 Task: Look for space in Brussels, Belgium from 10th July, 2023 to 15th July, 2023 for 7 adults in price range Rs.10000 to Rs.15000. Place can be entire place or shared room with 4 bedrooms having 7 beds and 4 bathrooms. Property type can be house, flat, guest house. Amenities needed are: wifi, washing machine, heating, TV, free parkinig on premises, hot tub, gym, smoking allowed. Booking option can be shelf check-in. Required host language is English.
Action: Mouse pressed left at (413, 100)
Screenshot: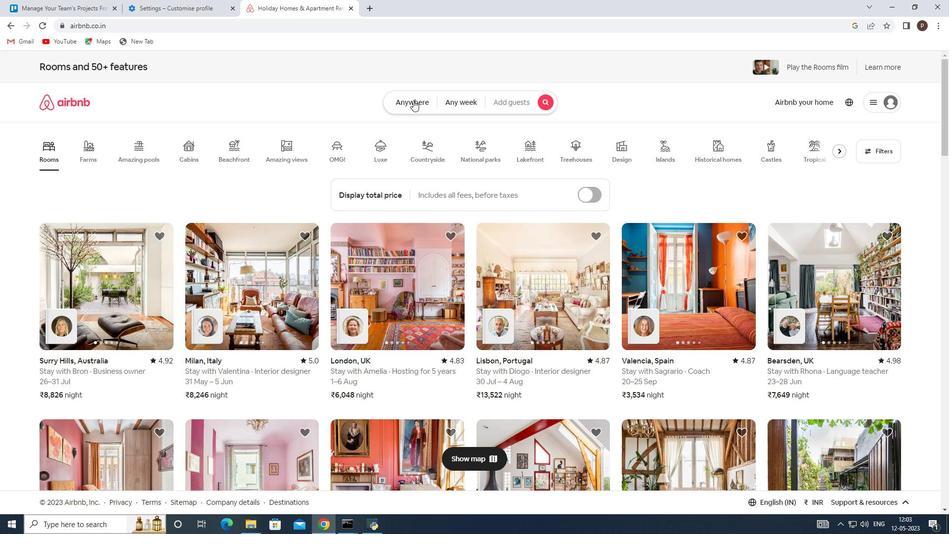 
Action: Mouse moved to (318, 141)
Screenshot: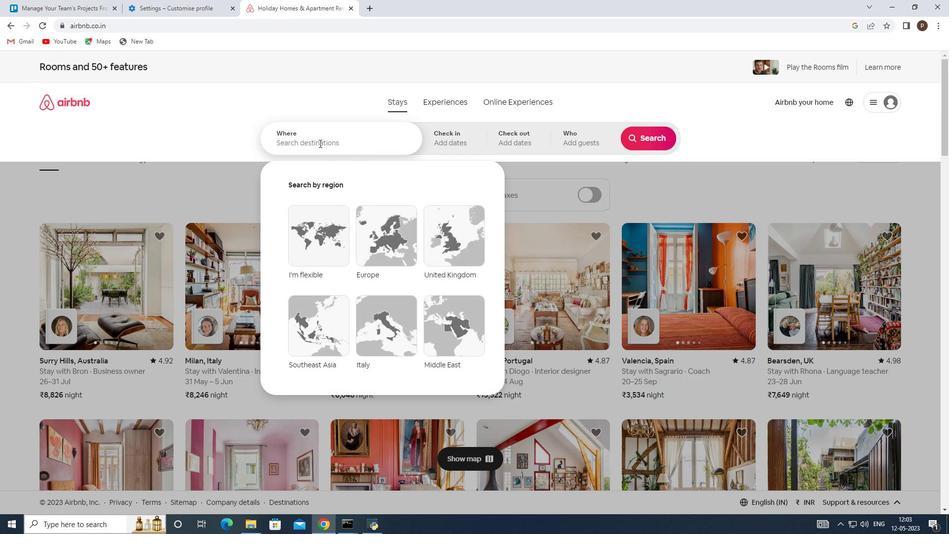 
Action: Mouse pressed left at (318, 141)
Screenshot: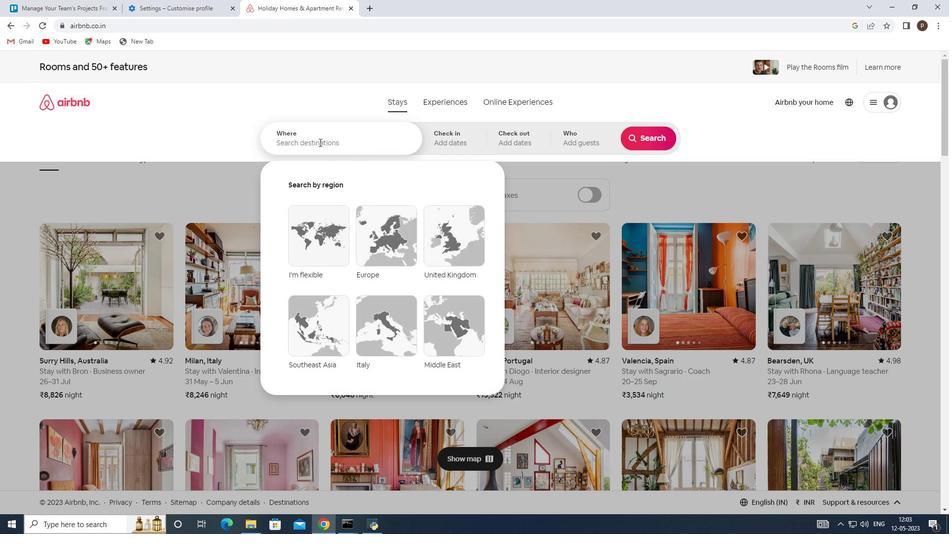 
Action: Key pressed <Key.caps_lock>B<Key.caps_lock>russels,<Key.space>
Screenshot: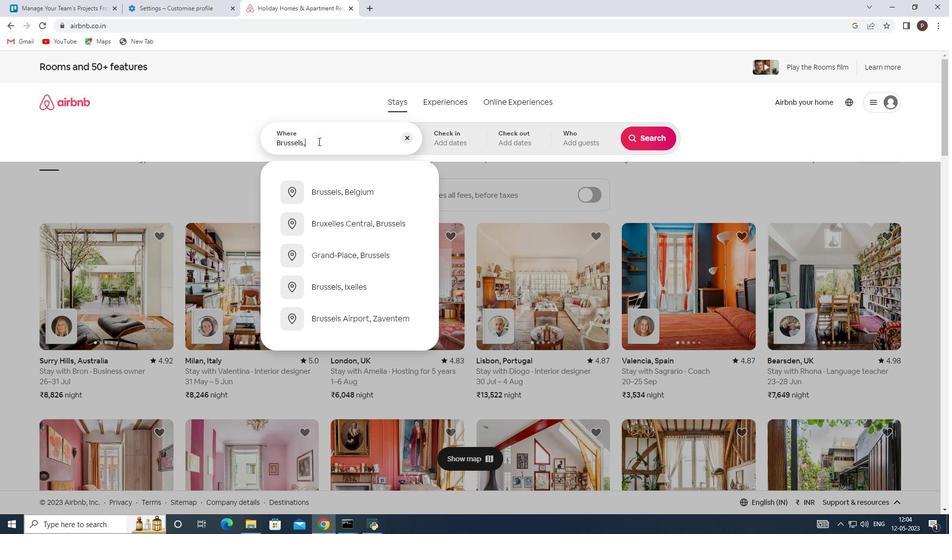
Action: Mouse moved to (336, 190)
Screenshot: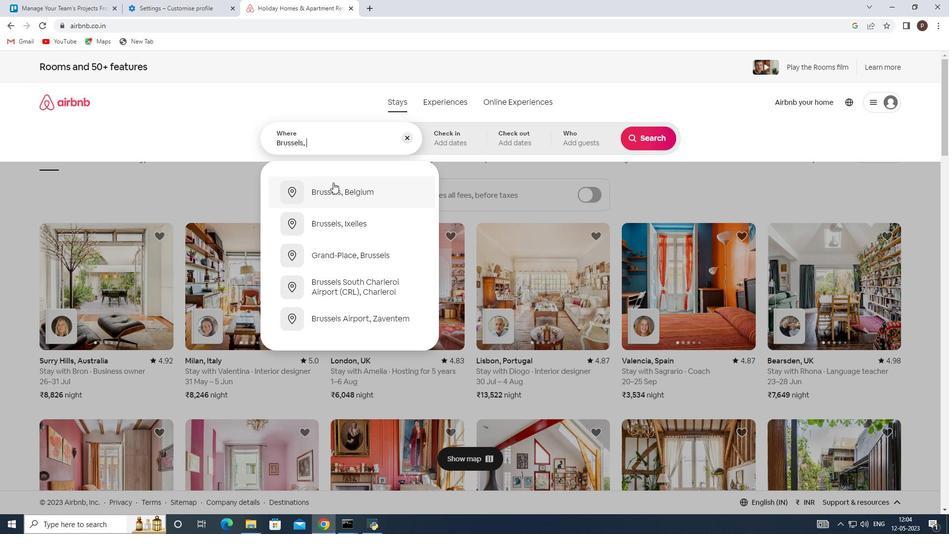 
Action: Mouse pressed left at (336, 190)
Screenshot: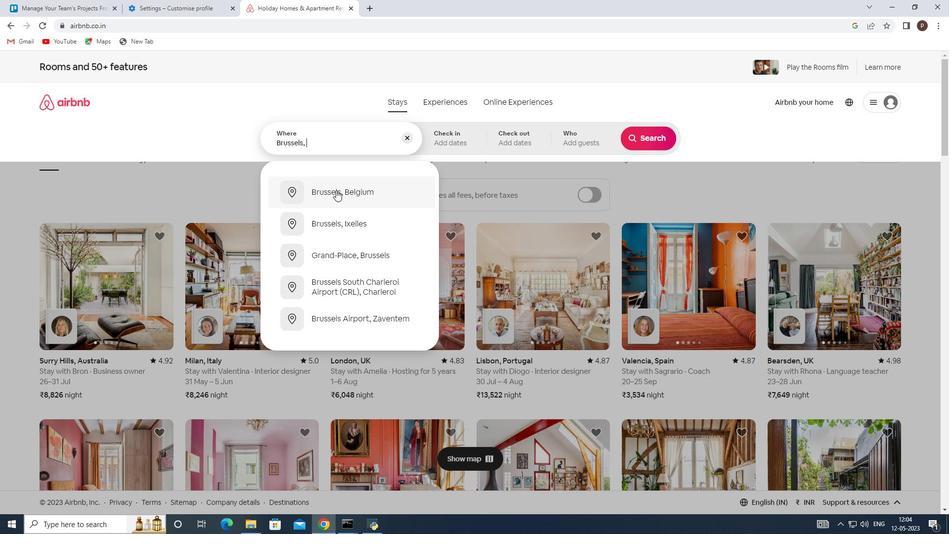 
Action: Mouse moved to (647, 217)
Screenshot: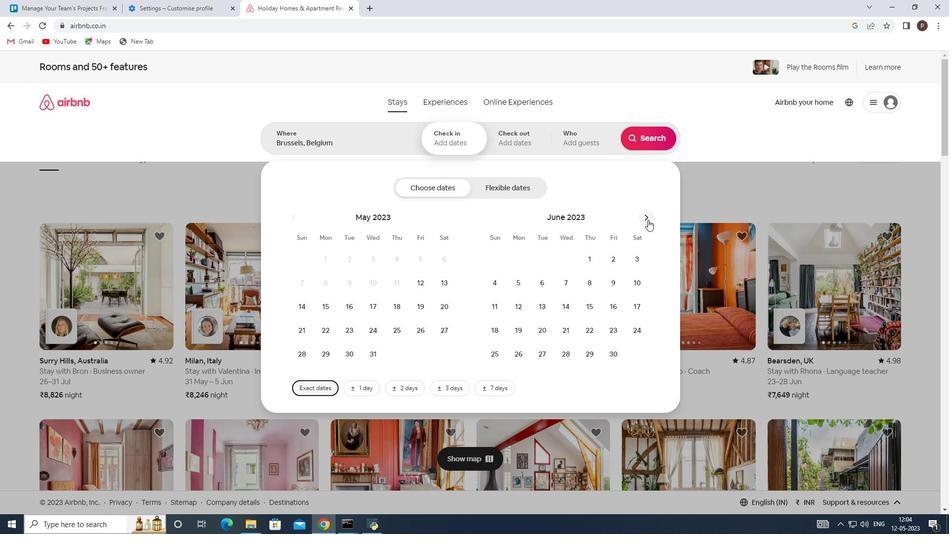 
Action: Mouse pressed left at (647, 217)
Screenshot: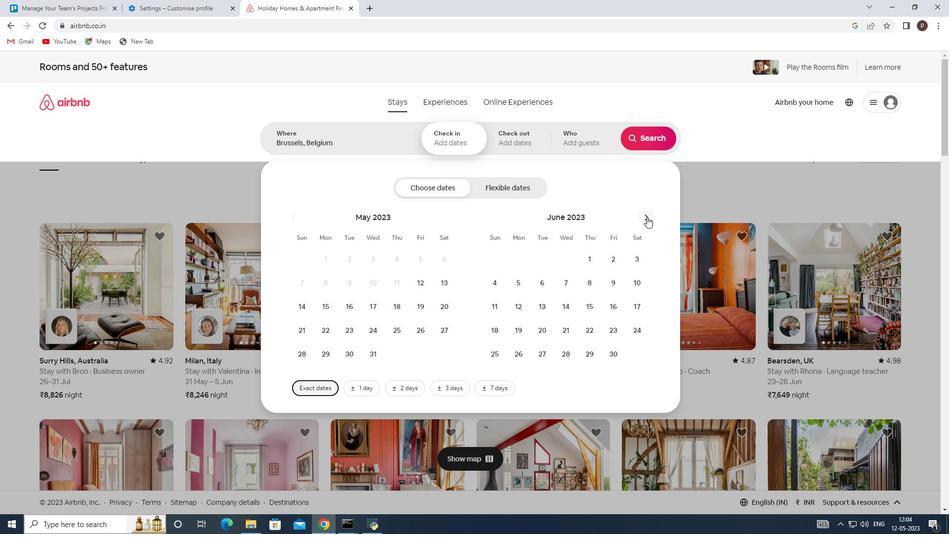 
Action: Mouse moved to (518, 304)
Screenshot: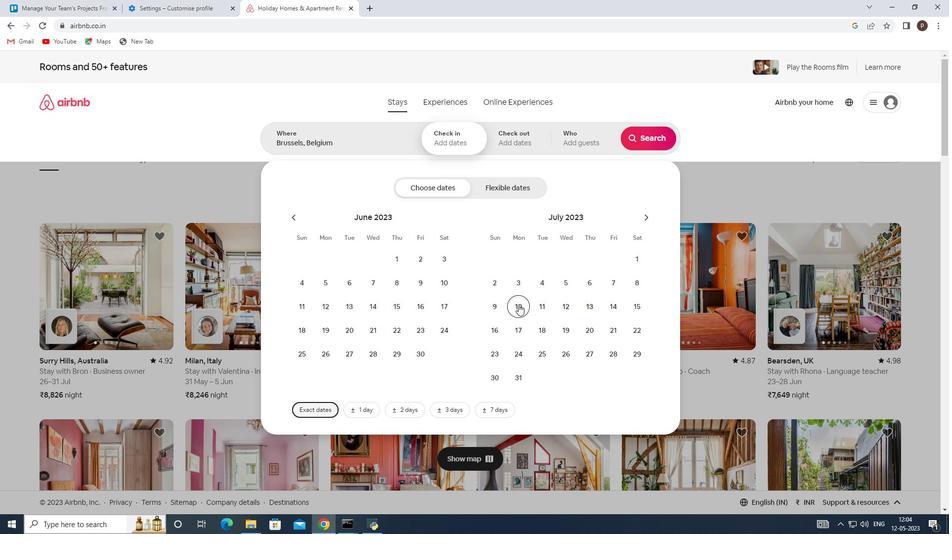 
Action: Mouse pressed left at (518, 304)
Screenshot: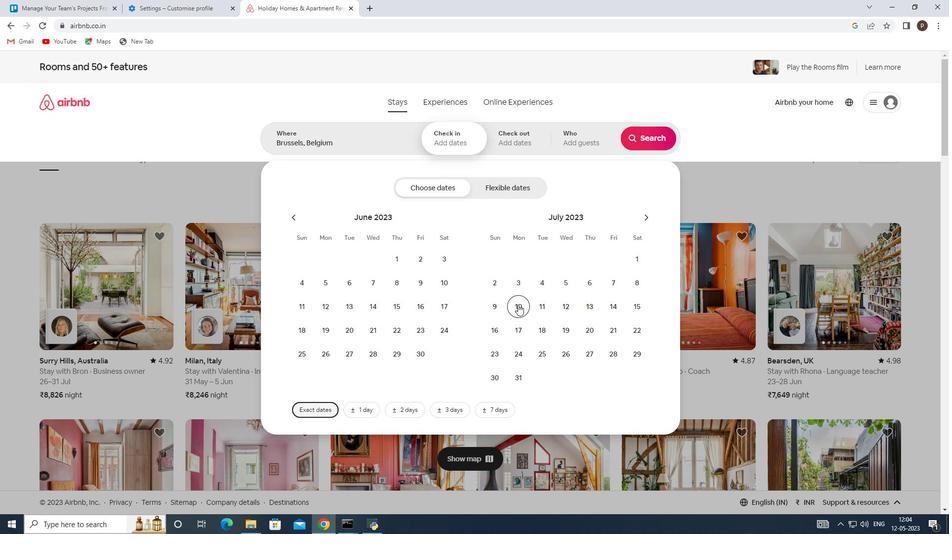 
Action: Mouse moved to (633, 302)
Screenshot: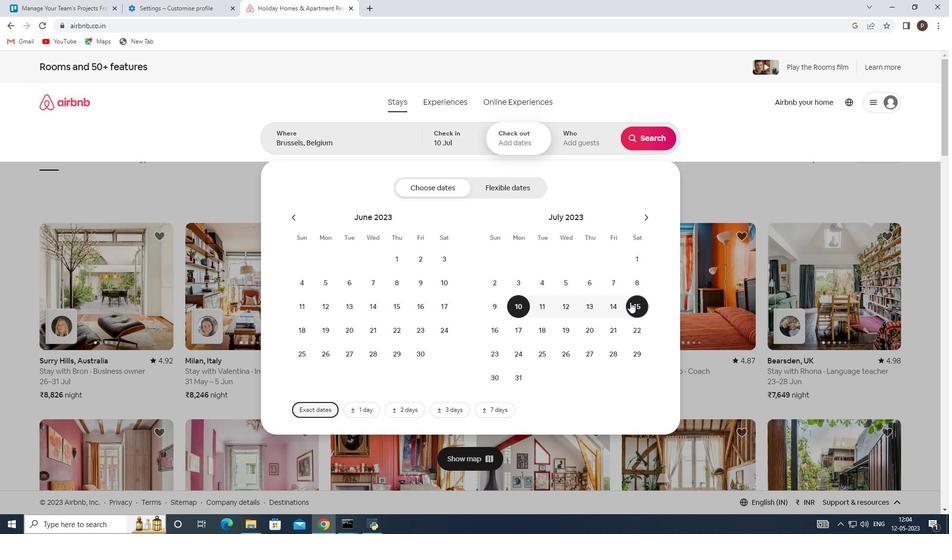 
Action: Mouse pressed left at (633, 302)
Screenshot: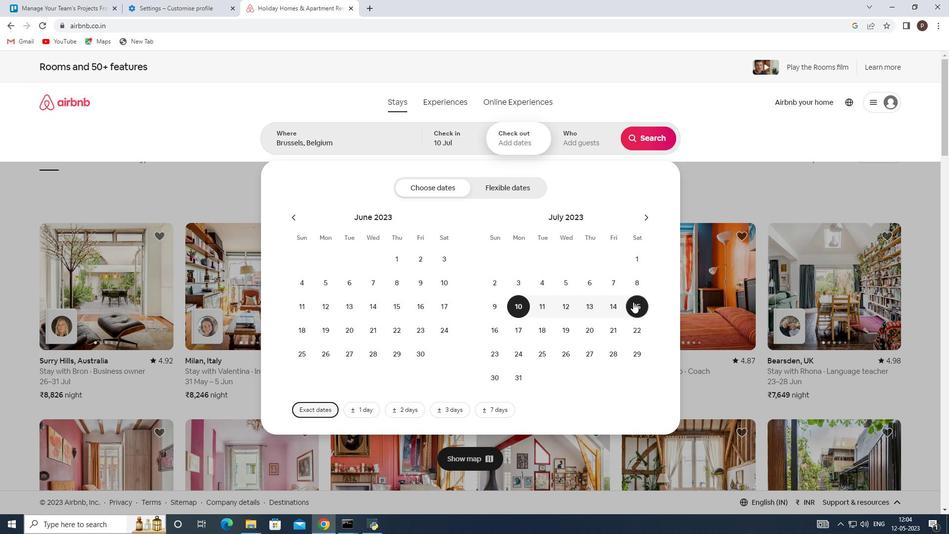 
Action: Mouse moved to (571, 130)
Screenshot: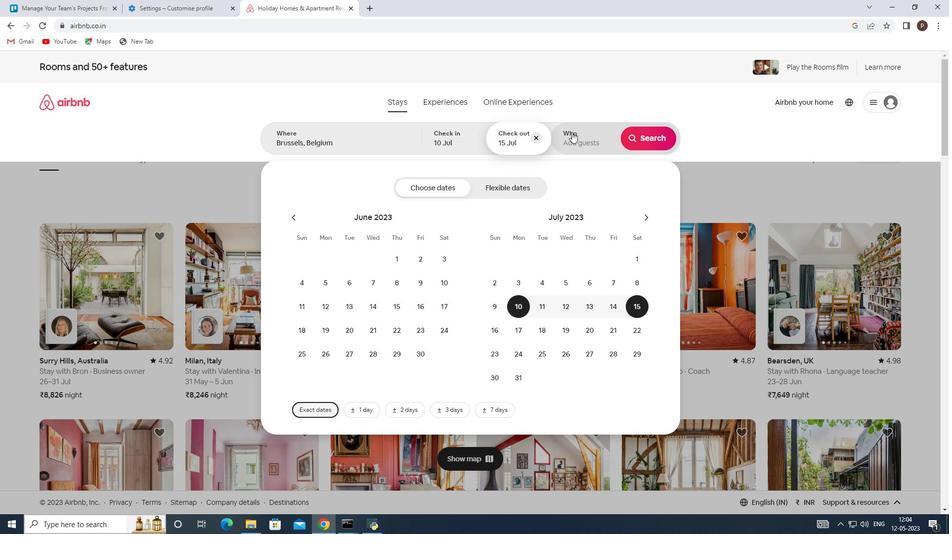 
Action: Mouse pressed left at (571, 130)
Screenshot: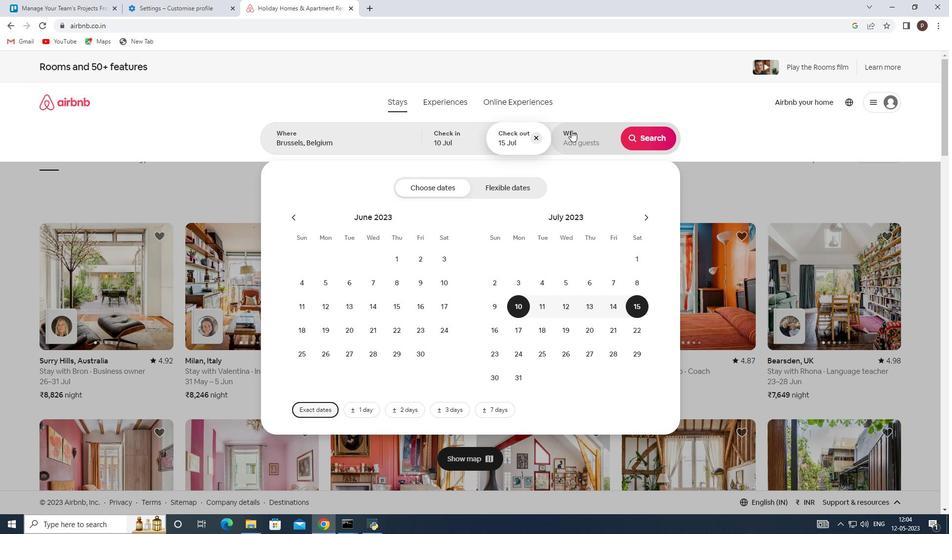 
Action: Mouse moved to (656, 190)
Screenshot: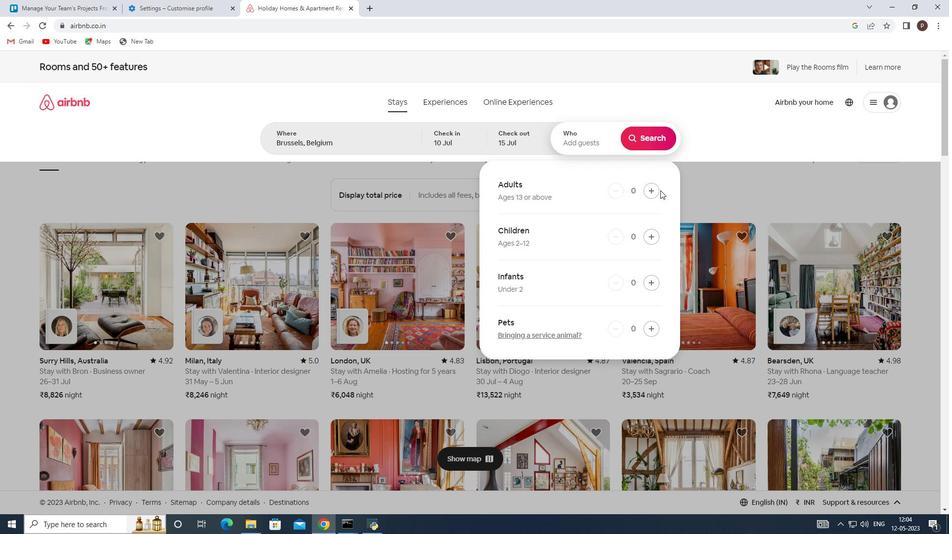 
Action: Mouse pressed left at (656, 190)
Screenshot: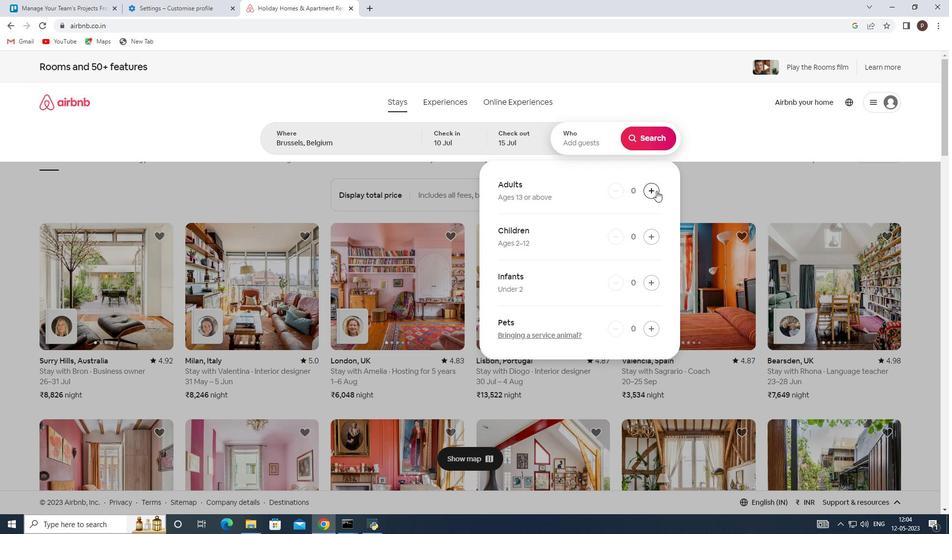 
Action: Mouse pressed left at (656, 190)
Screenshot: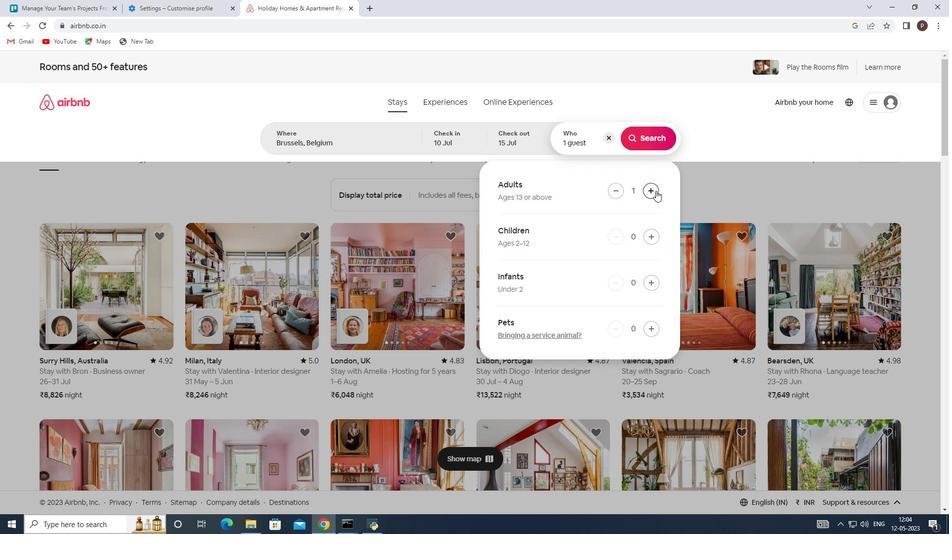 
Action: Mouse pressed left at (656, 190)
Screenshot: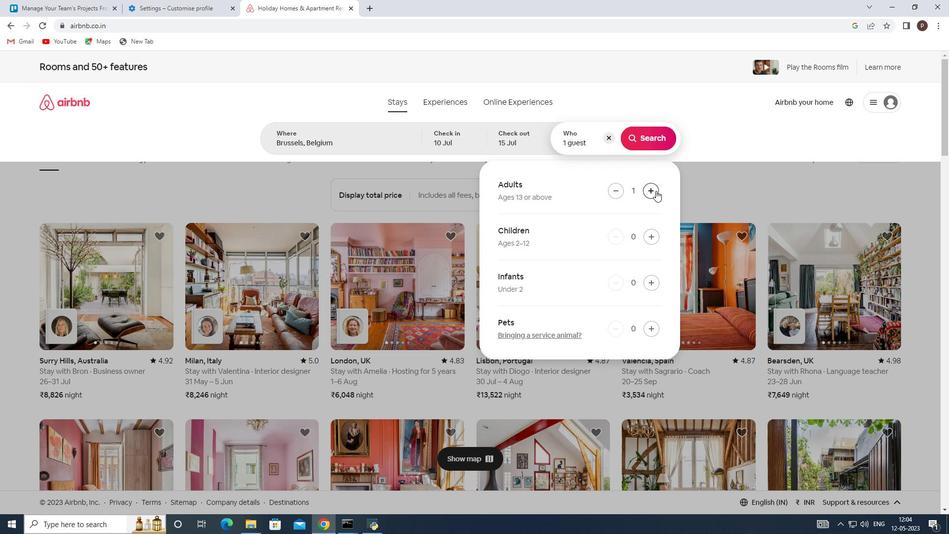 
Action: Mouse pressed left at (656, 190)
Screenshot: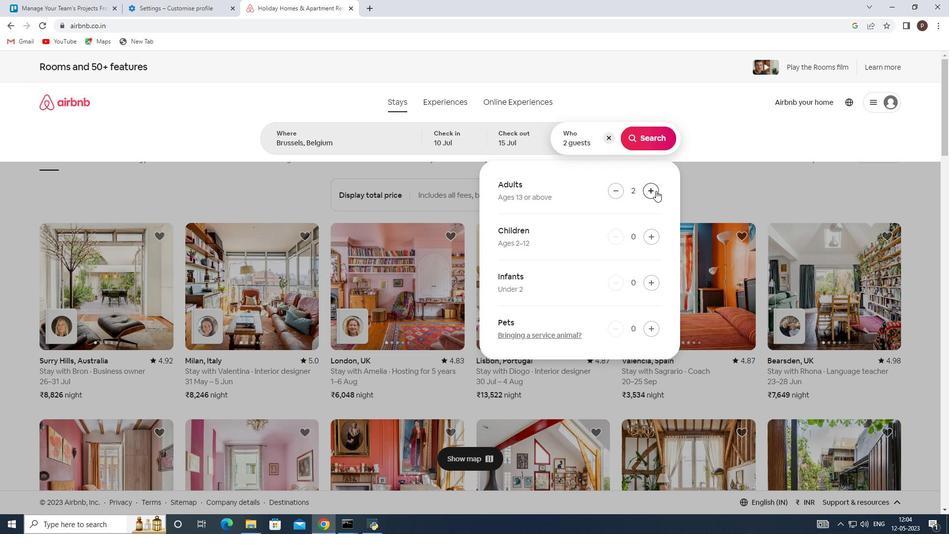 
Action: Mouse pressed left at (656, 190)
Screenshot: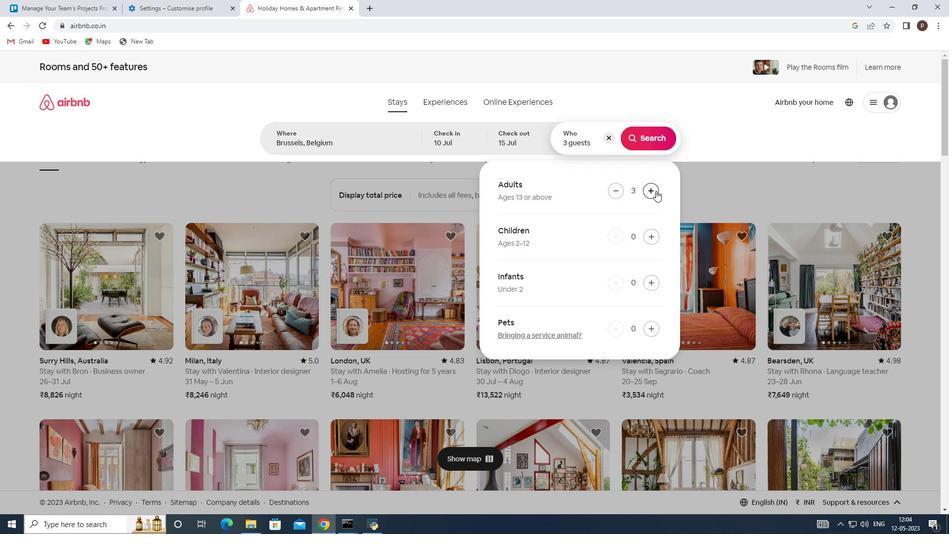 
Action: Mouse pressed left at (656, 190)
Screenshot: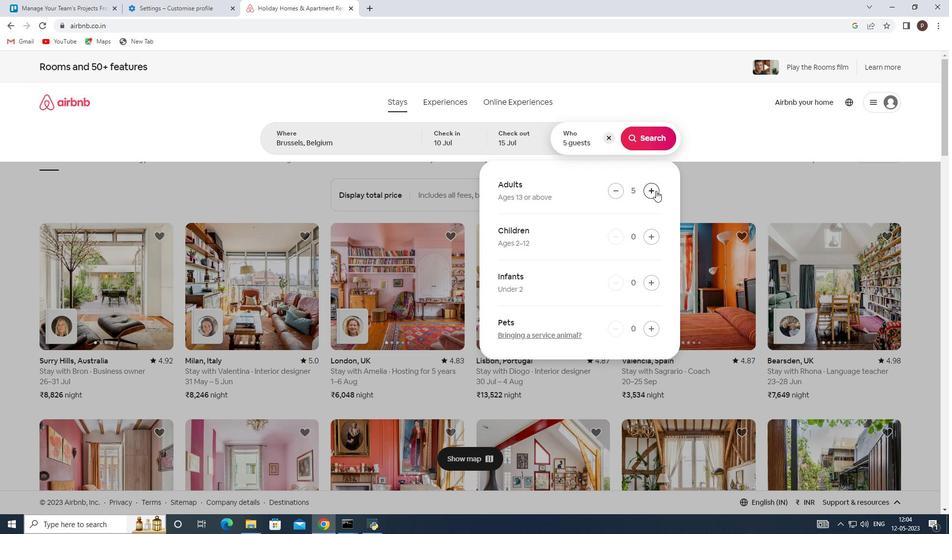 
Action: Mouse pressed left at (656, 190)
Screenshot: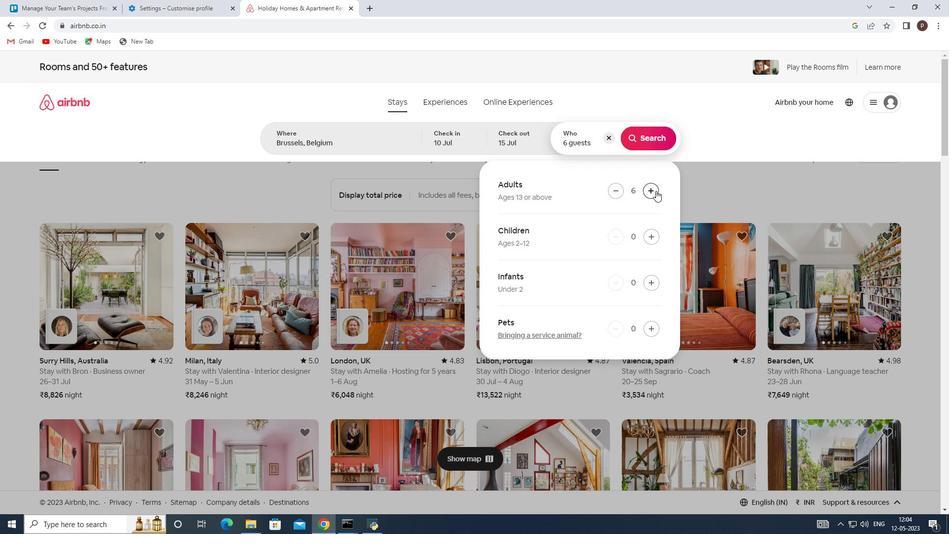
Action: Mouse moved to (655, 136)
Screenshot: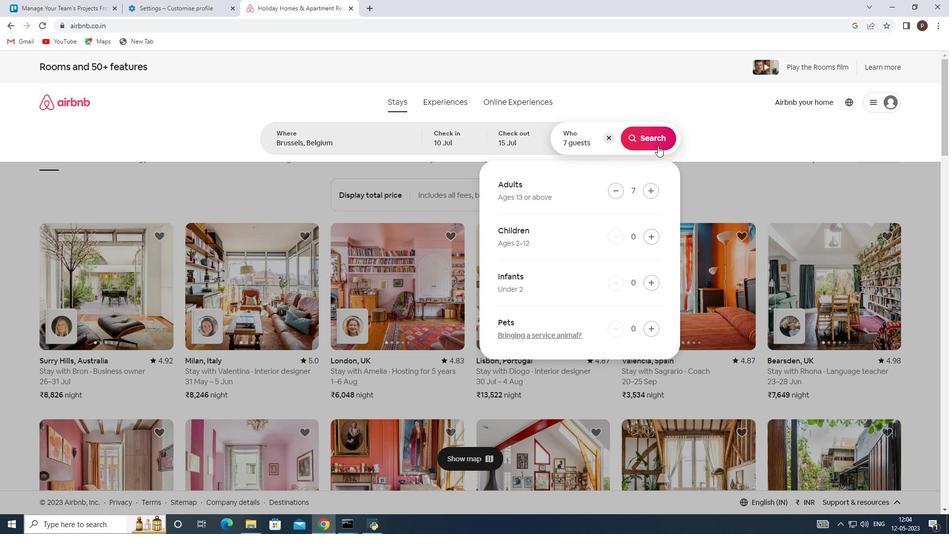 
Action: Mouse pressed left at (655, 136)
Screenshot: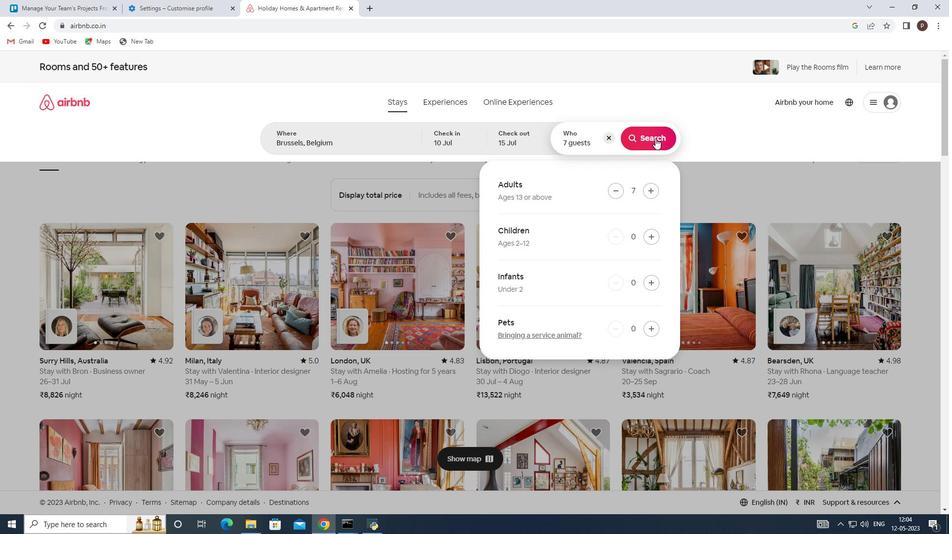 
Action: Mouse moved to (894, 111)
Screenshot: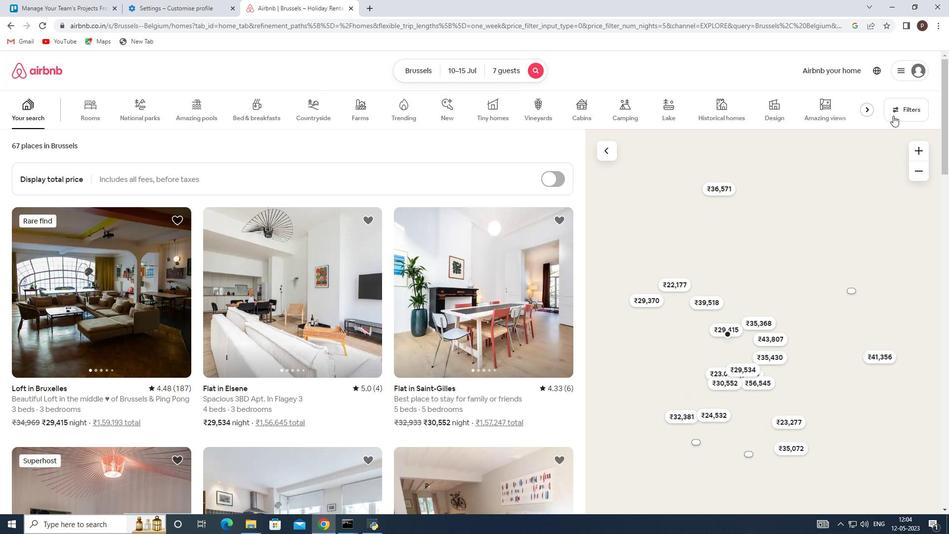 
Action: Mouse pressed left at (894, 111)
Screenshot: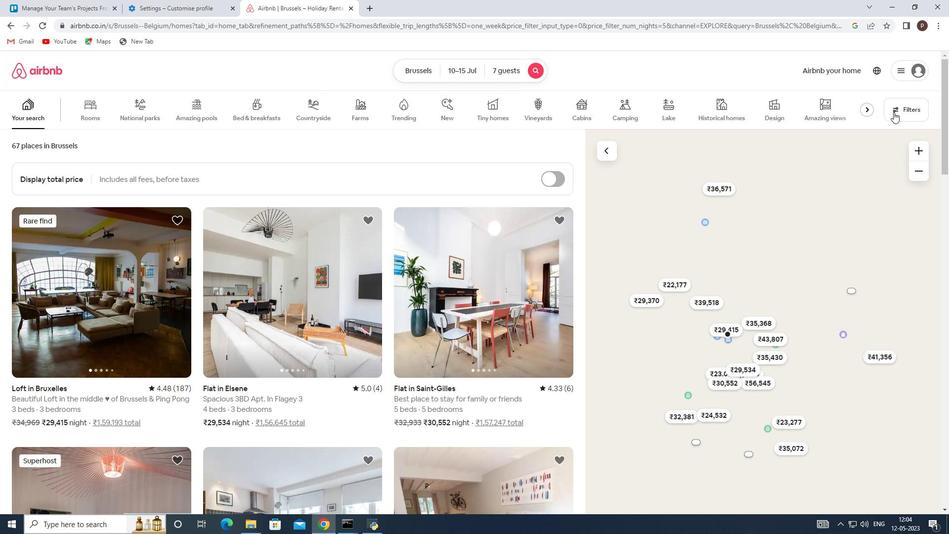 
Action: Mouse moved to (328, 352)
Screenshot: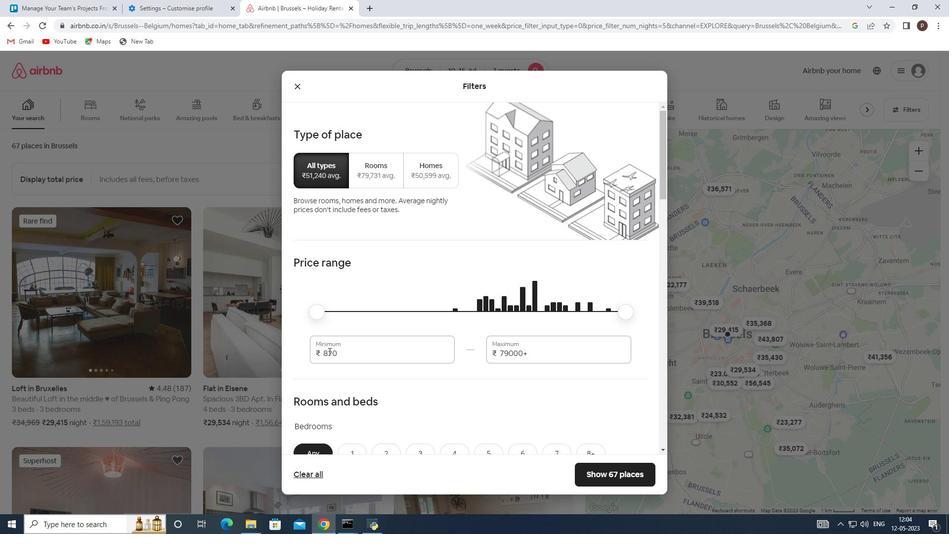 
Action: Mouse pressed left at (328, 352)
Screenshot: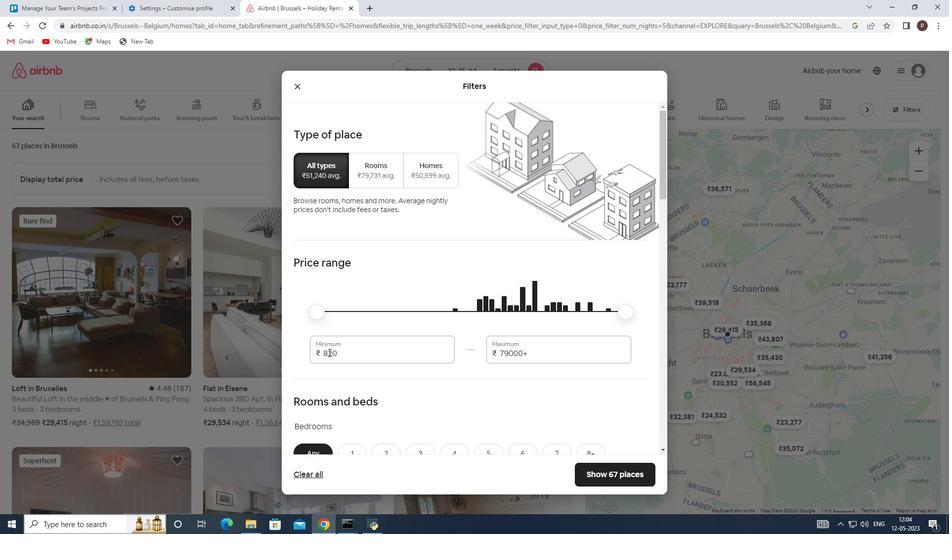 
Action: Mouse pressed left at (328, 352)
Screenshot: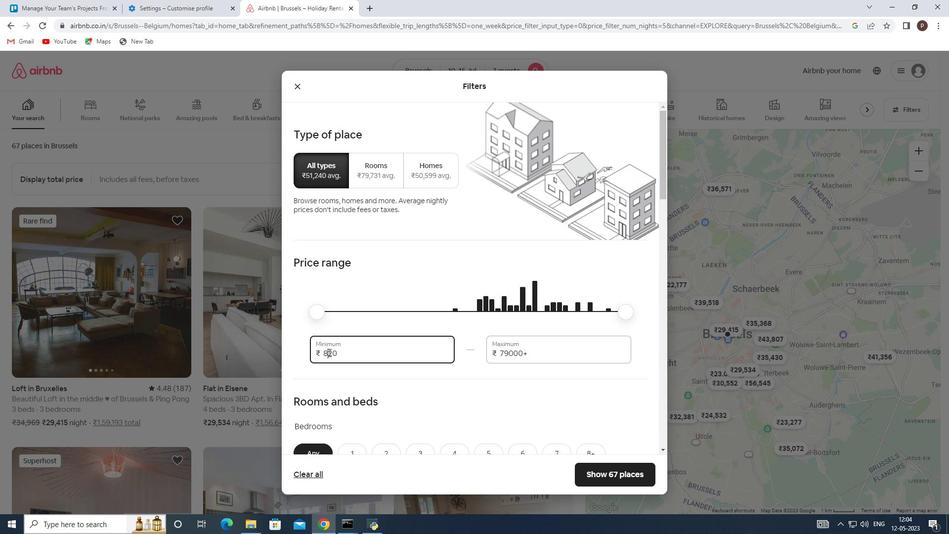 
Action: Key pressed 10000<Key.tab>15000
Screenshot: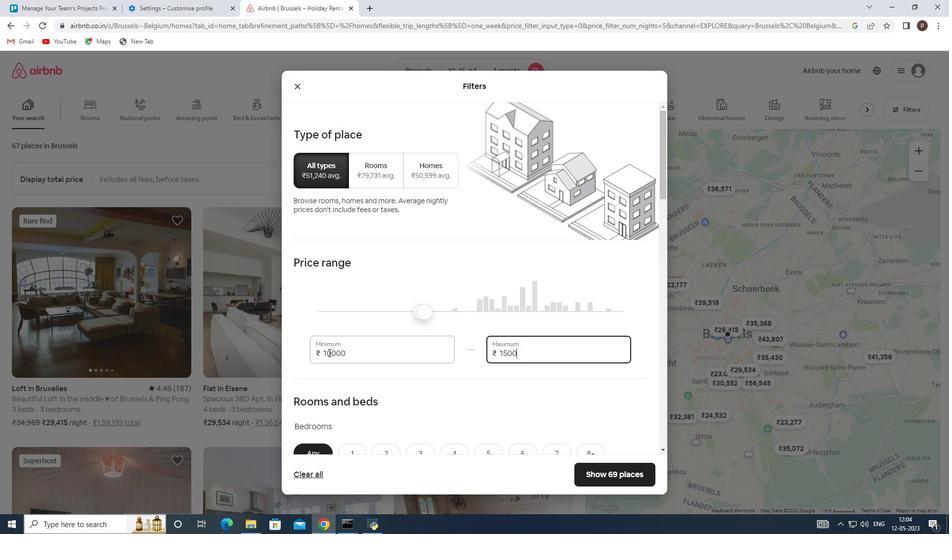 
Action: Mouse moved to (329, 378)
Screenshot: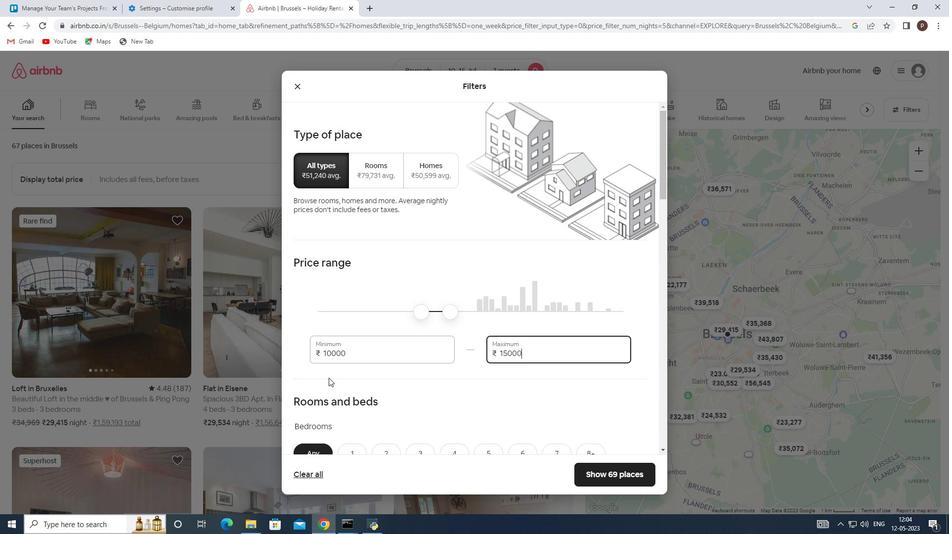 
Action: Mouse scrolled (329, 377) with delta (0, 0)
Screenshot: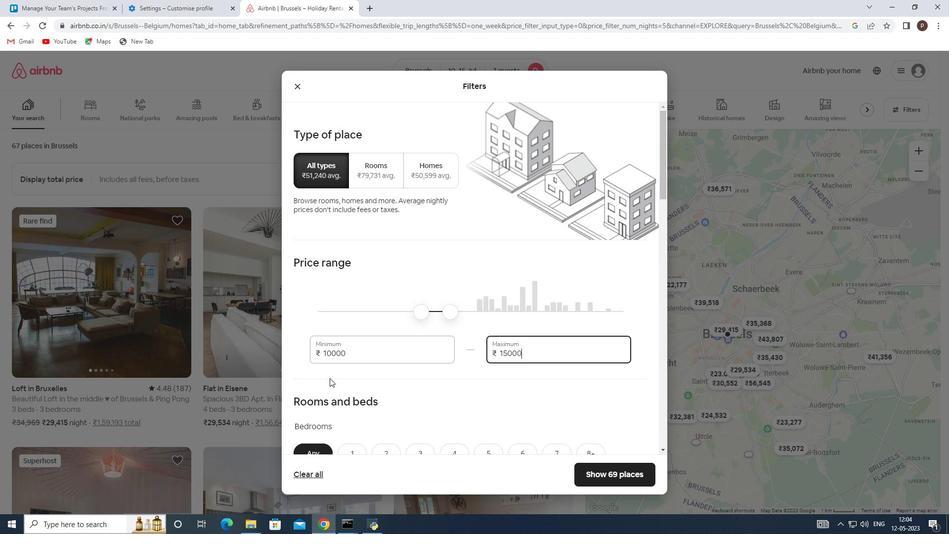 
Action: Mouse moved to (353, 344)
Screenshot: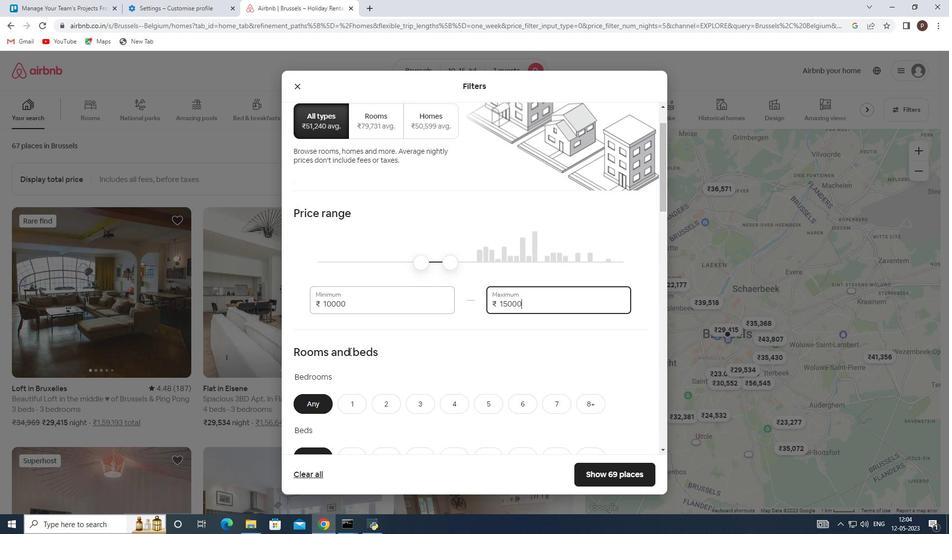 
Action: Mouse scrolled (353, 344) with delta (0, 0)
Screenshot: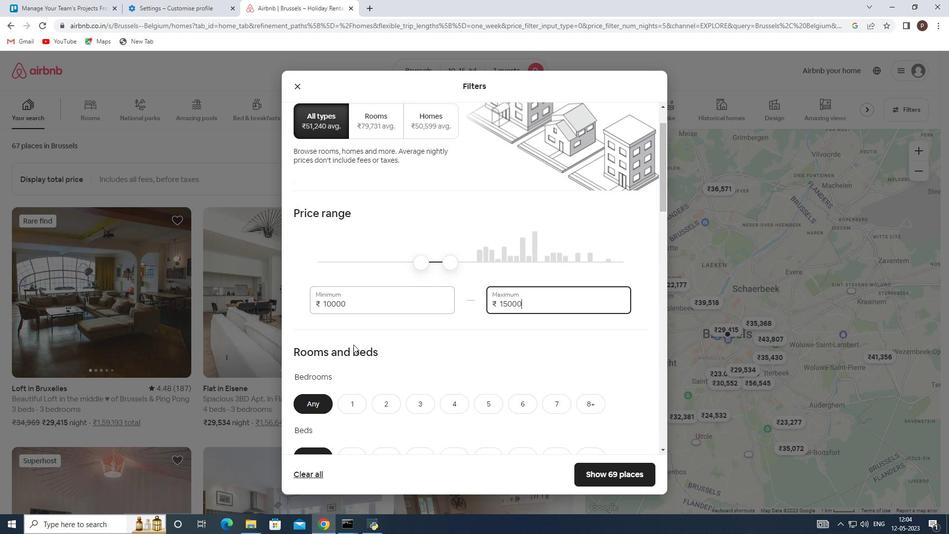
Action: Mouse moved to (459, 350)
Screenshot: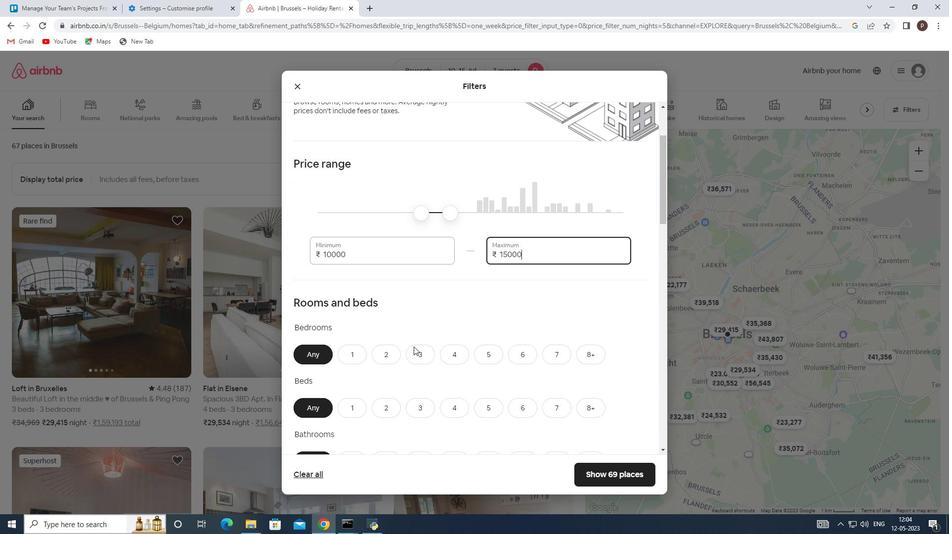 
Action: Mouse pressed left at (459, 350)
Screenshot: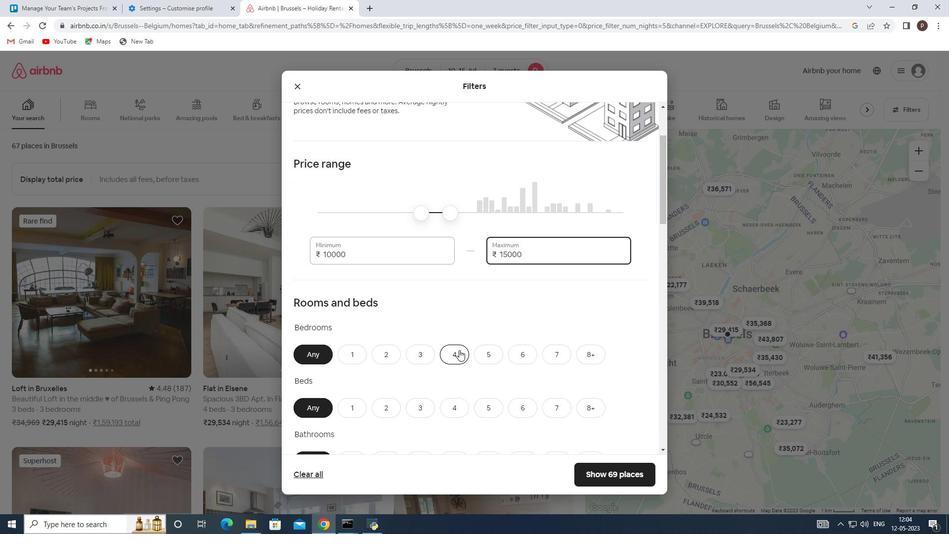 
Action: Mouse moved to (551, 405)
Screenshot: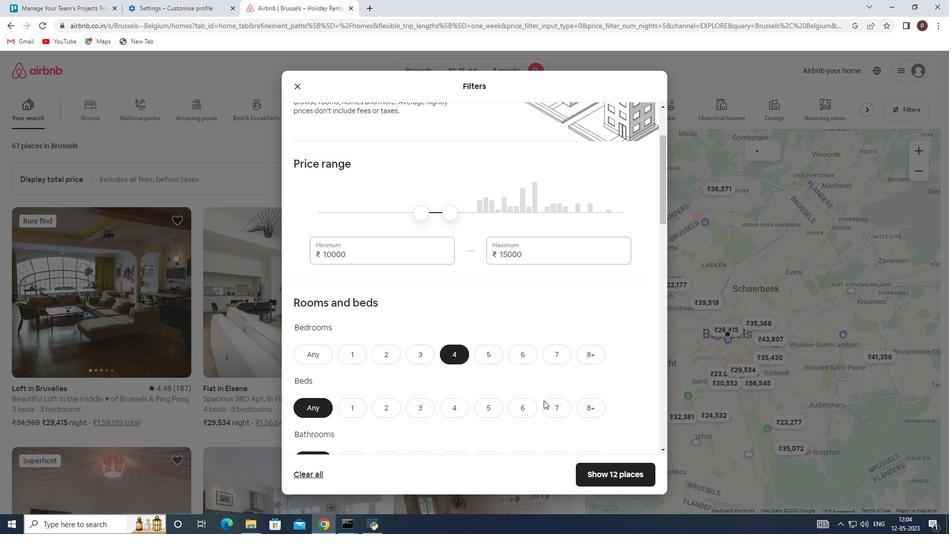 
Action: Mouse pressed left at (551, 405)
Screenshot: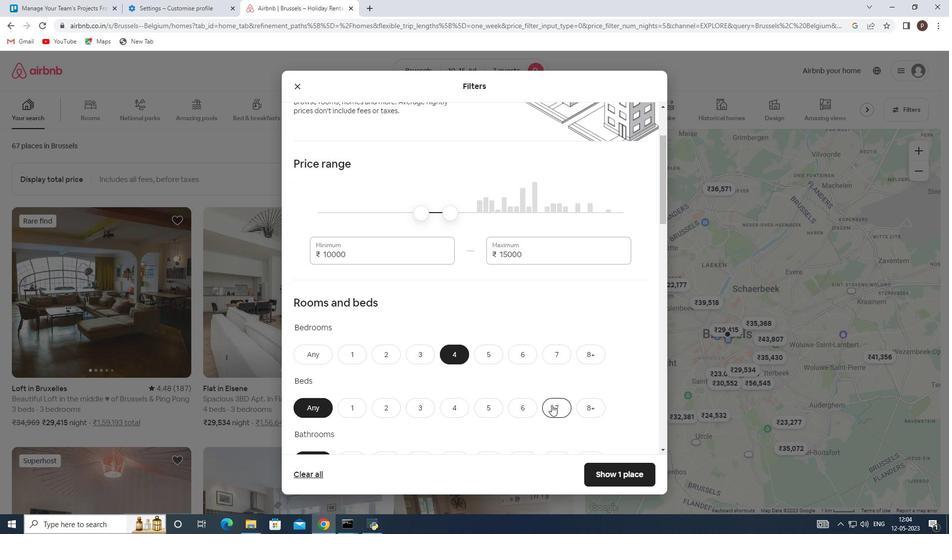 
Action: Mouse moved to (525, 395)
Screenshot: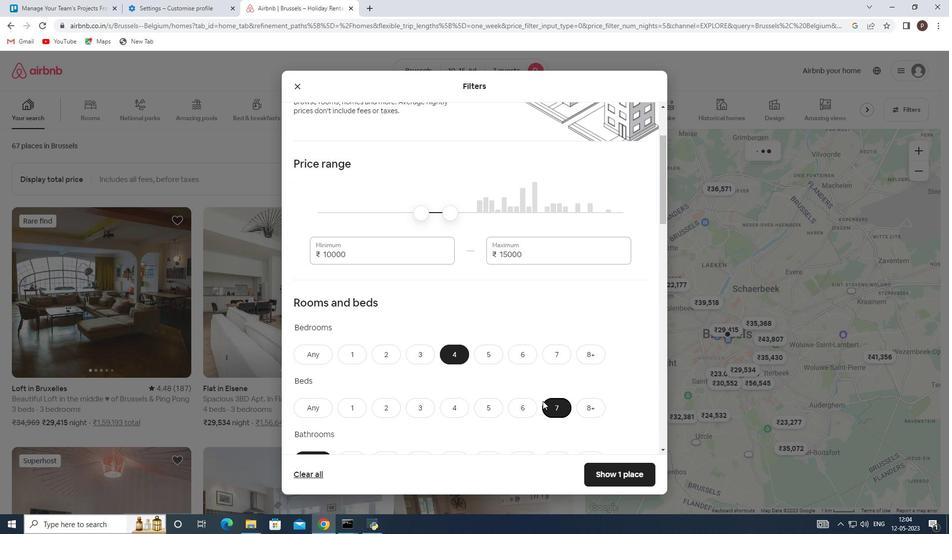 
Action: Mouse scrolled (525, 395) with delta (0, 0)
Screenshot: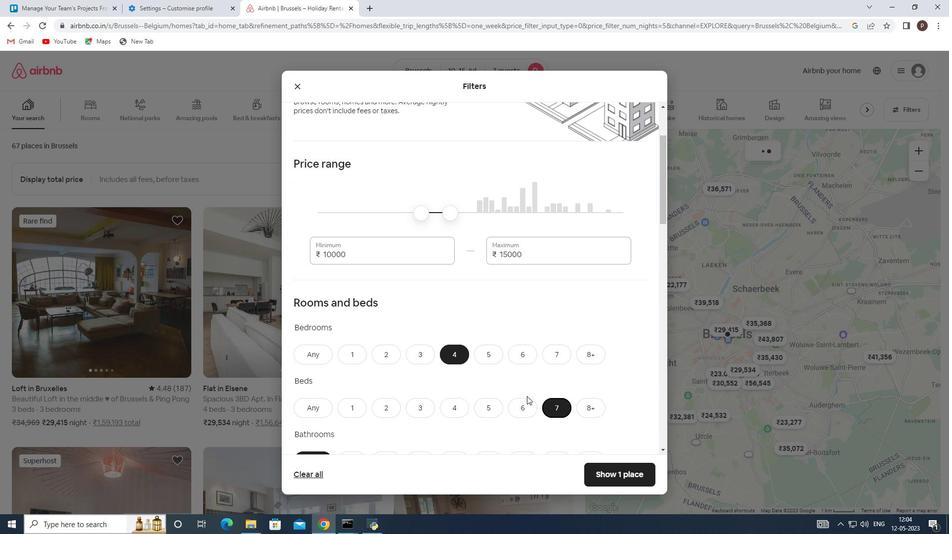 
Action: Mouse moved to (521, 393)
Screenshot: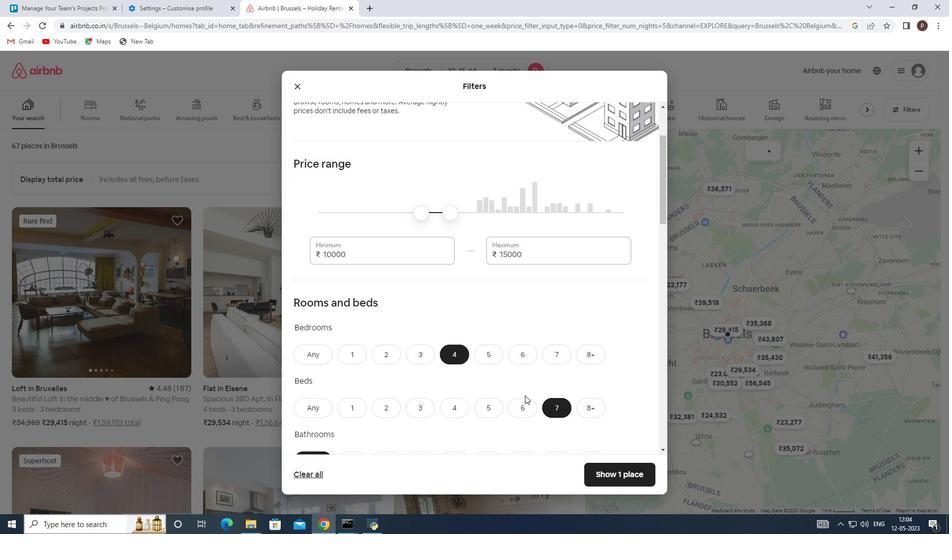 
Action: Mouse scrolled (521, 393) with delta (0, 0)
Screenshot: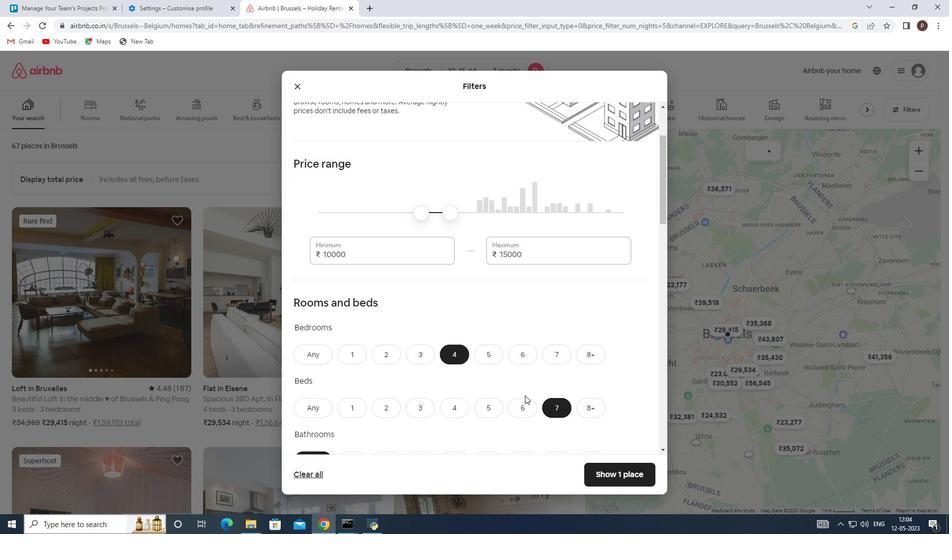
Action: Mouse moved to (452, 356)
Screenshot: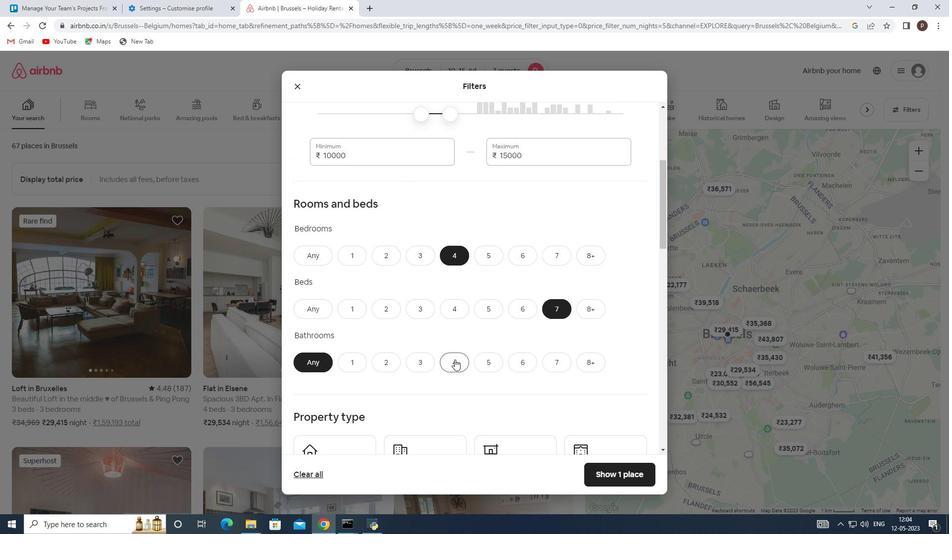 
Action: Mouse pressed left at (452, 356)
Screenshot: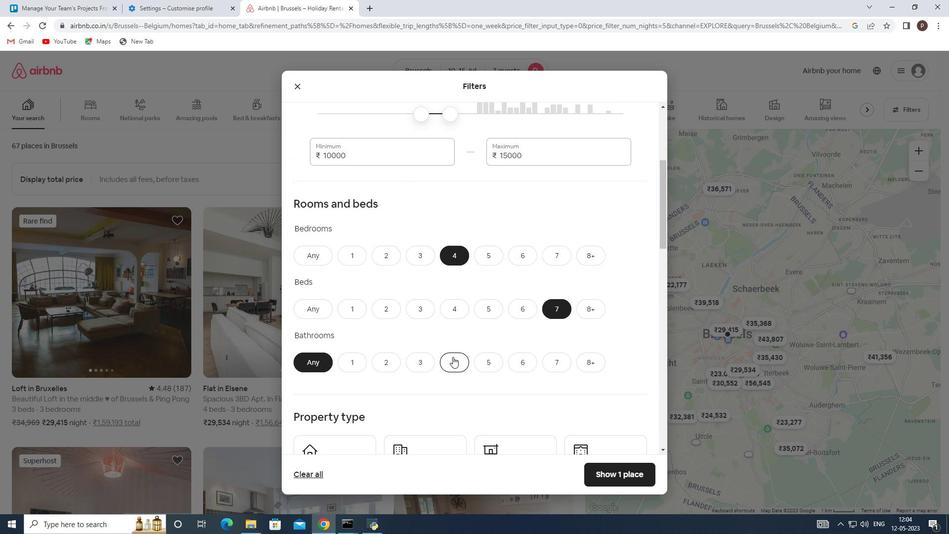 
Action: Mouse moved to (453, 379)
Screenshot: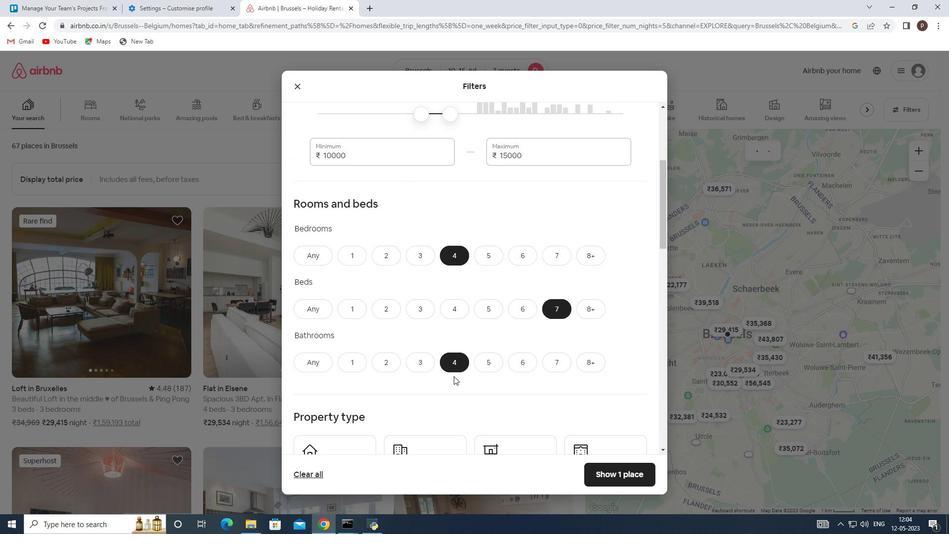 
Action: Mouse scrolled (453, 378) with delta (0, 0)
Screenshot: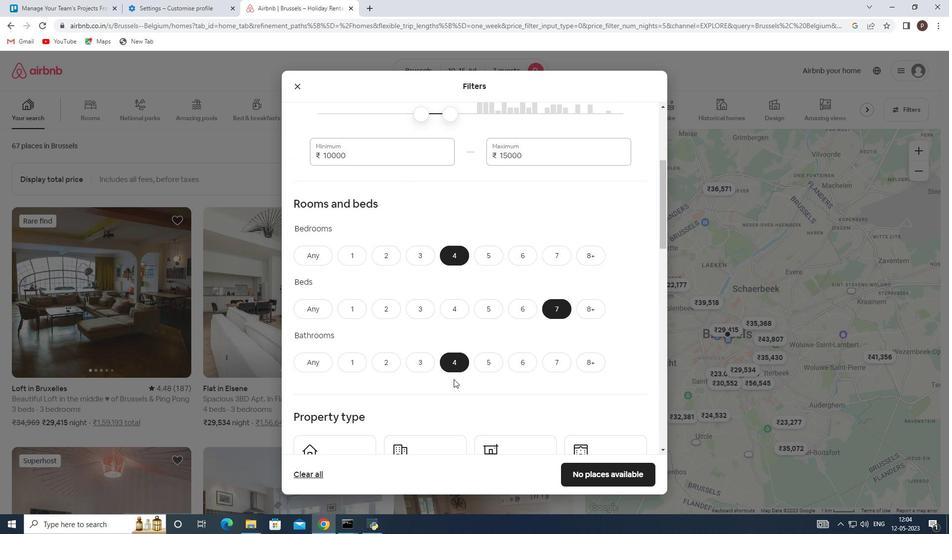 
Action: Mouse moved to (331, 416)
Screenshot: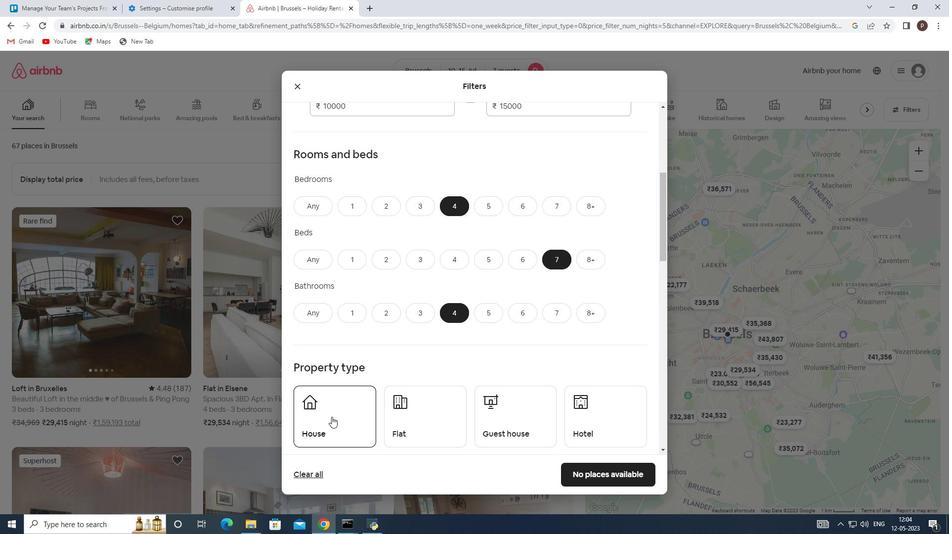 
Action: Mouse pressed left at (331, 416)
Screenshot: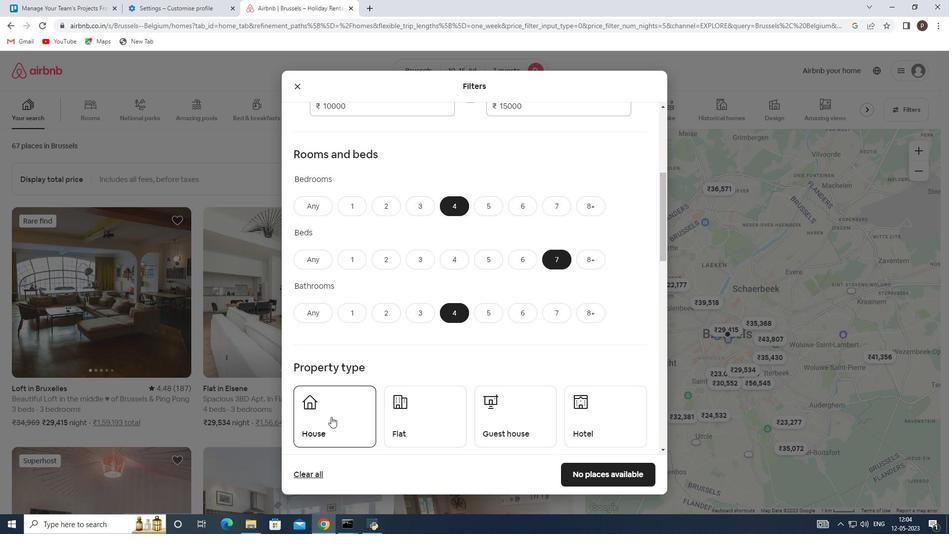 
Action: Mouse moved to (425, 414)
Screenshot: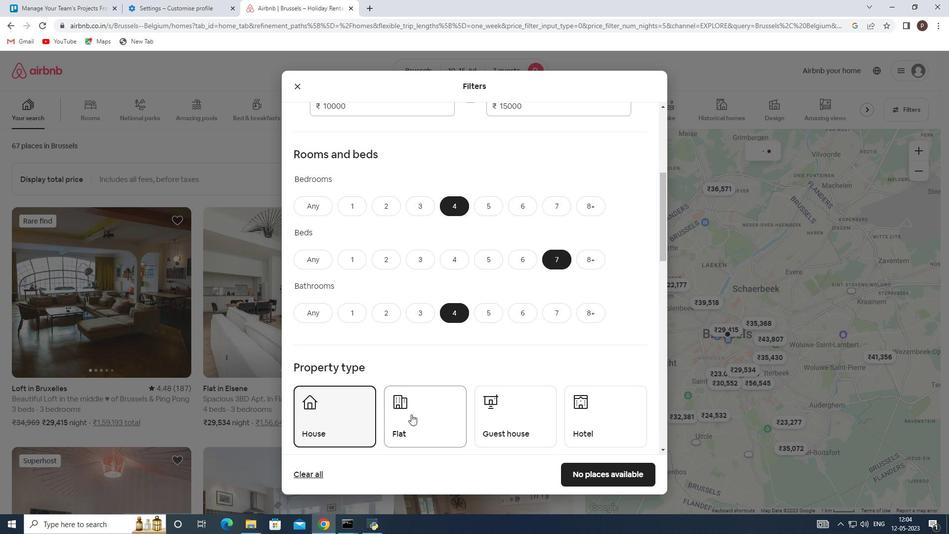 
Action: Mouse pressed left at (425, 414)
Screenshot: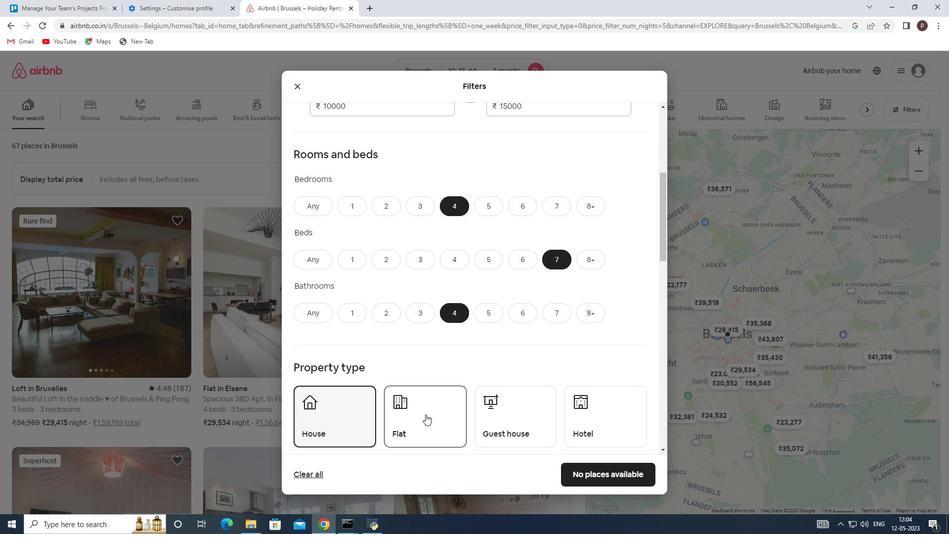 
Action: Mouse moved to (531, 414)
Screenshot: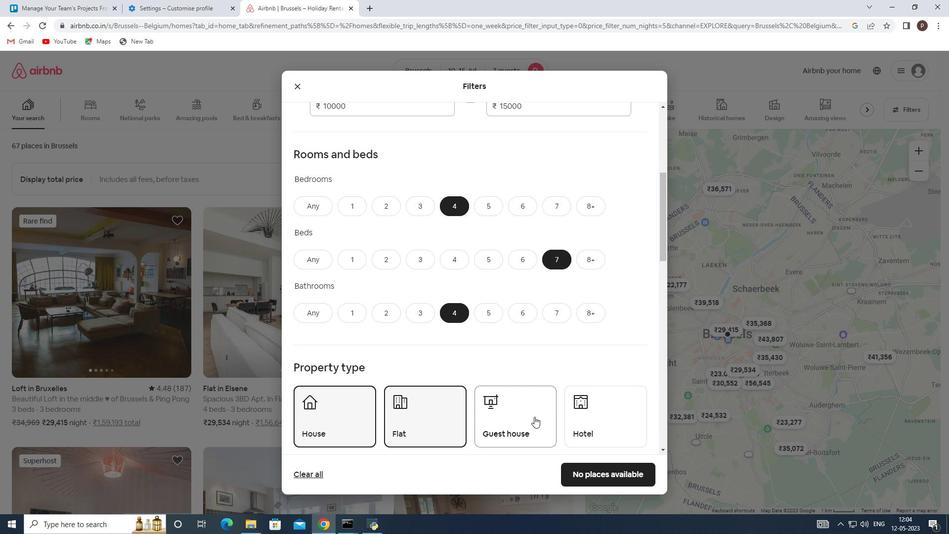 
Action: Mouse pressed left at (531, 414)
Screenshot: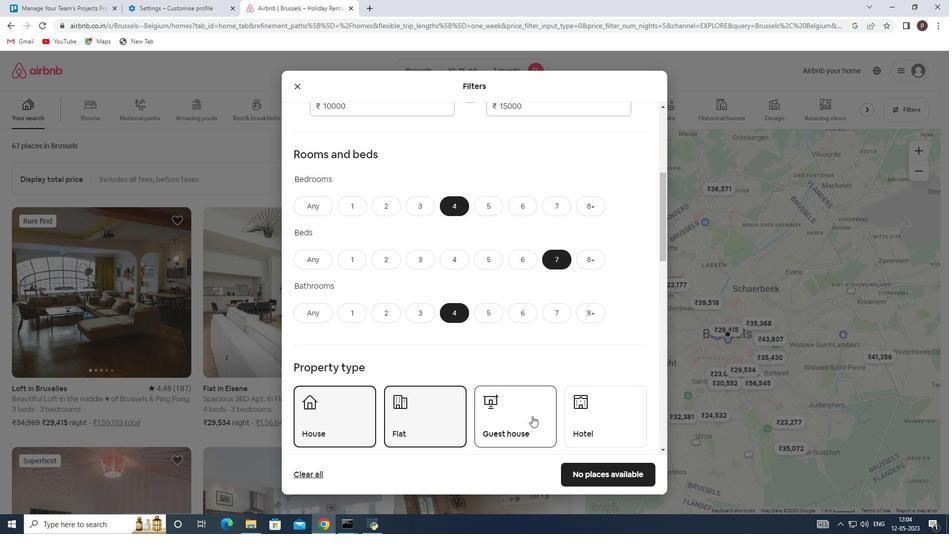 
Action: Mouse moved to (498, 402)
Screenshot: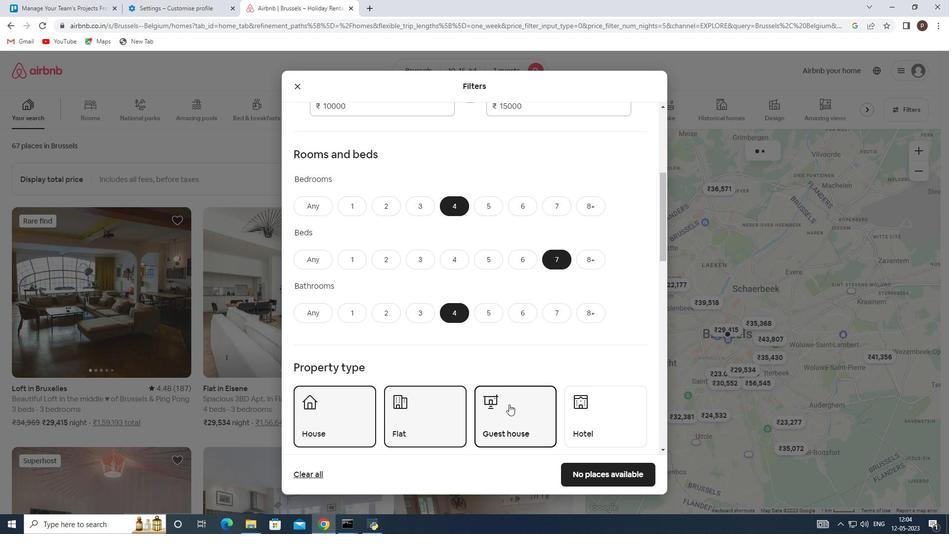
Action: Mouse scrolled (498, 402) with delta (0, 0)
Screenshot: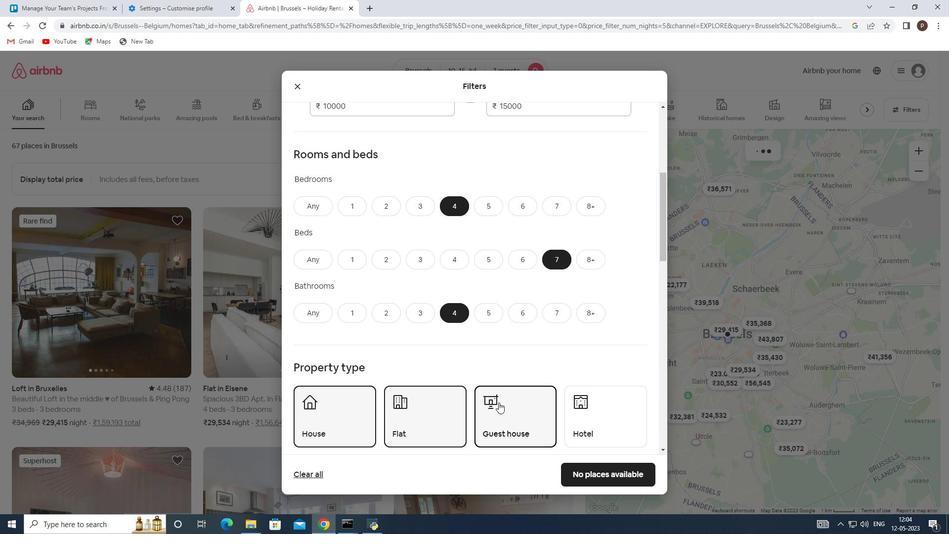 
Action: Mouse moved to (498, 402)
Screenshot: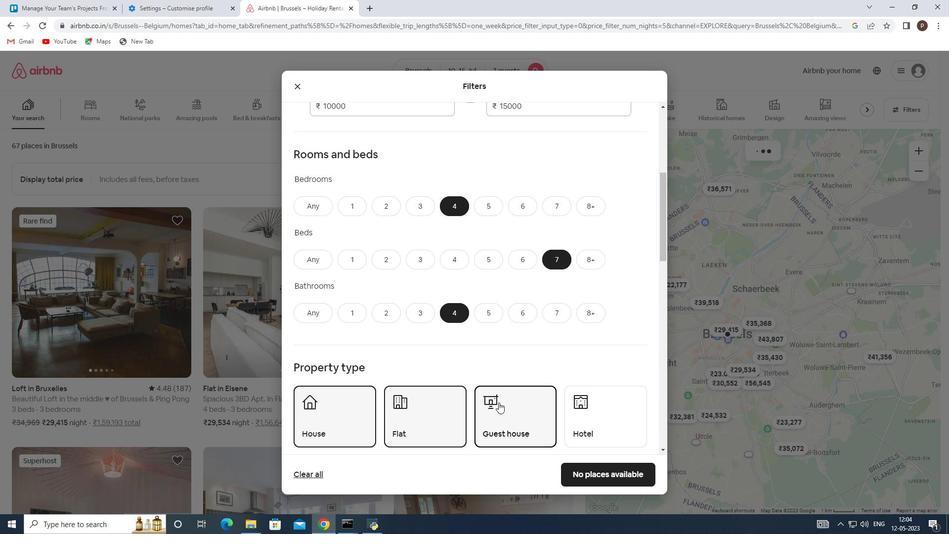 
Action: Mouse scrolled (498, 402) with delta (0, 0)
Screenshot: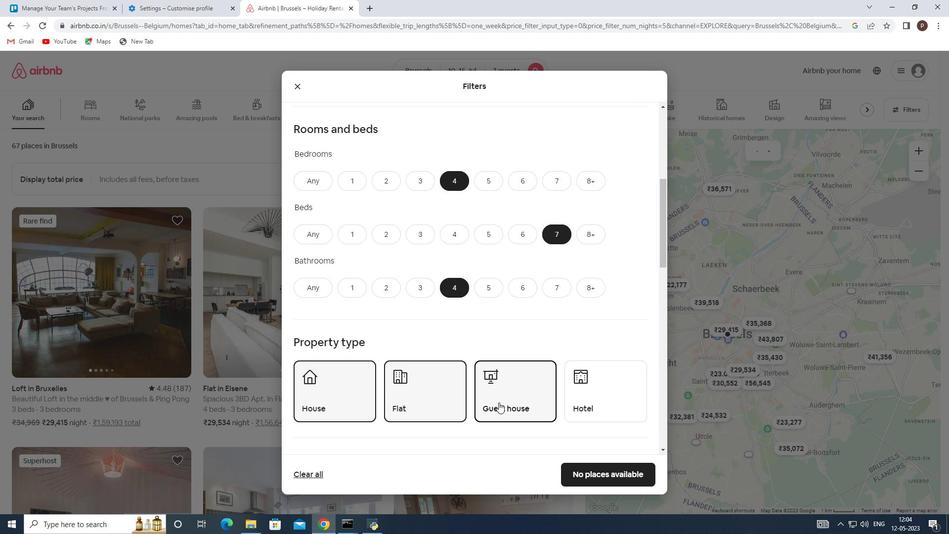 
Action: Mouse moved to (479, 379)
Screenshot: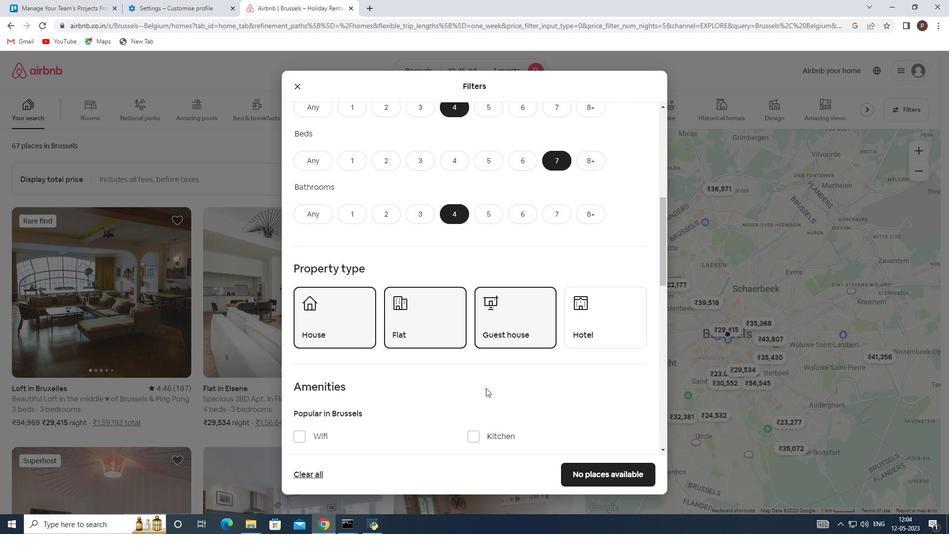 
Action: Mouse scrolled (479, 379) with delta (0, 0)
Screenshot: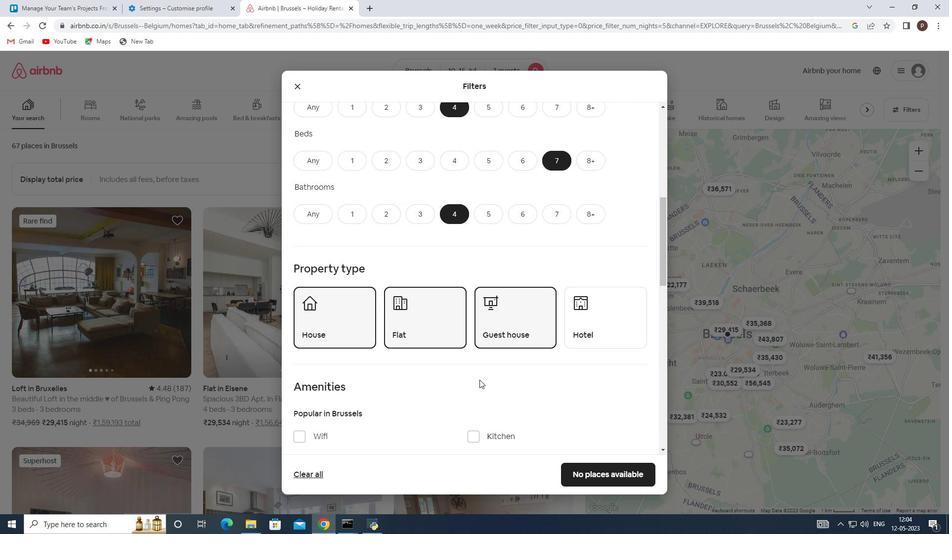 
Action: Mouse moved to (297, 386)
Screenshot: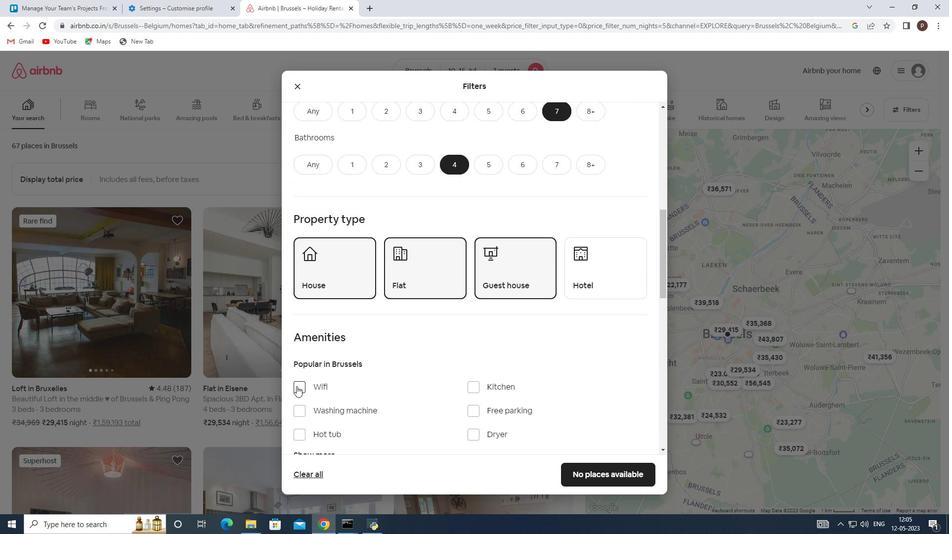 
Action: Mouse pressed left at (297, 386)
Screenshot: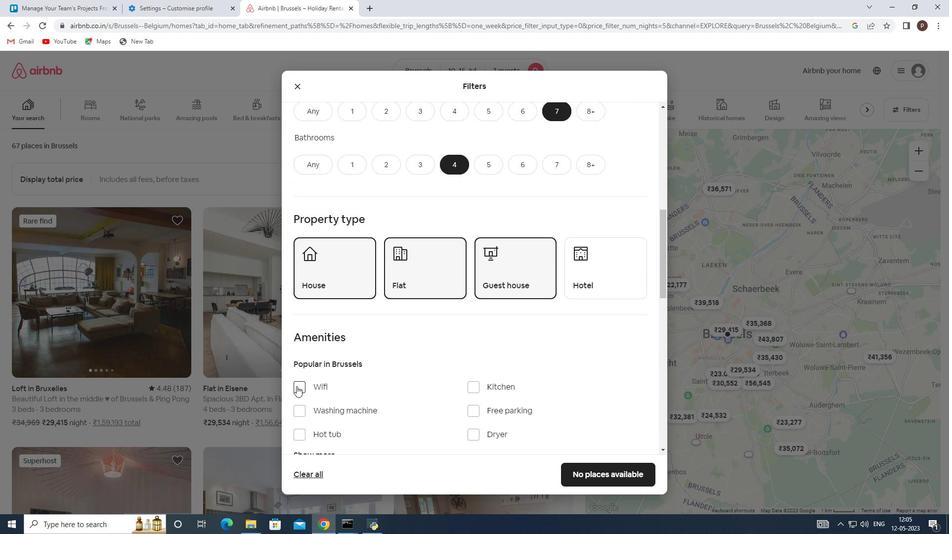 
Action: Mouse moved to (297, 410)
Screenshot: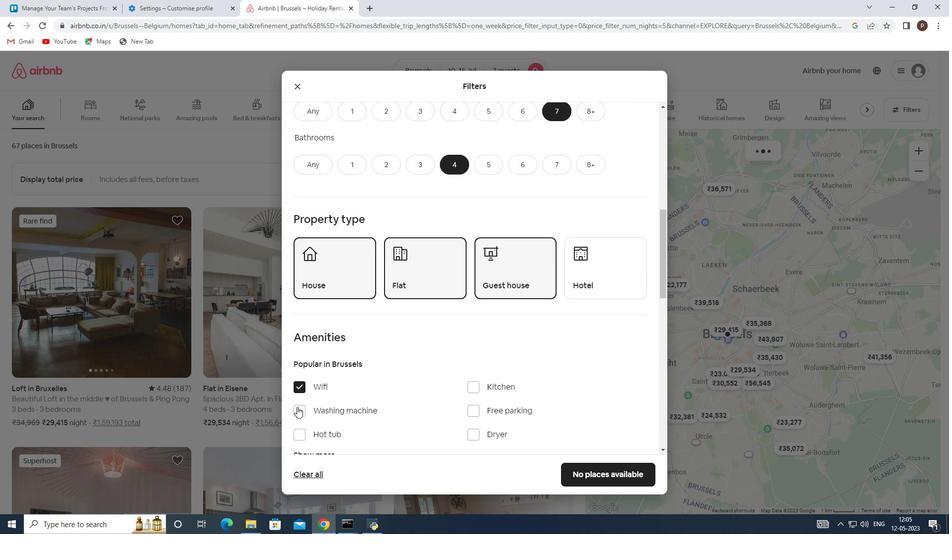 
Action: Mouse pressed left at (297, 410)
Screenshot: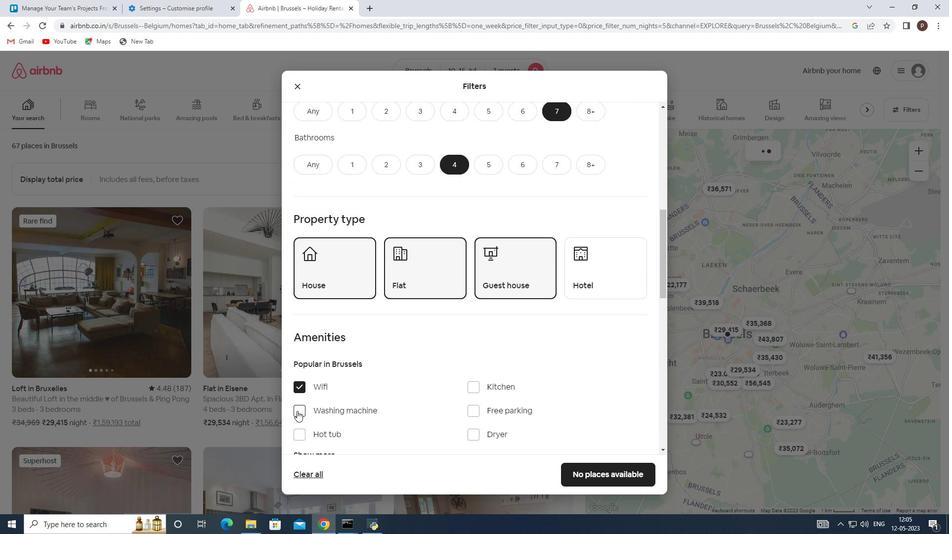 
Action: Mouse moved to (412, 408)
Screenshot: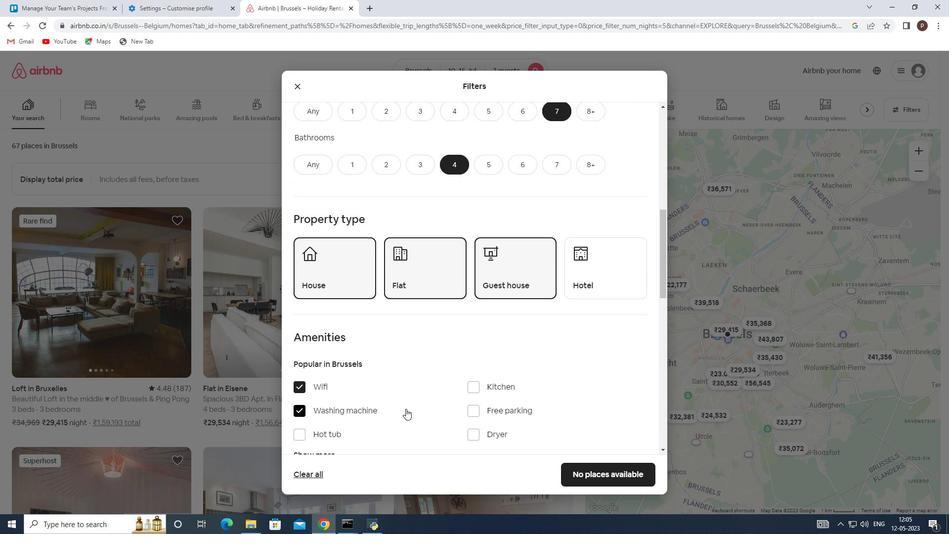 
Action: Mouse scrolled (412, 408) with delta (0, 0)
Screenshot: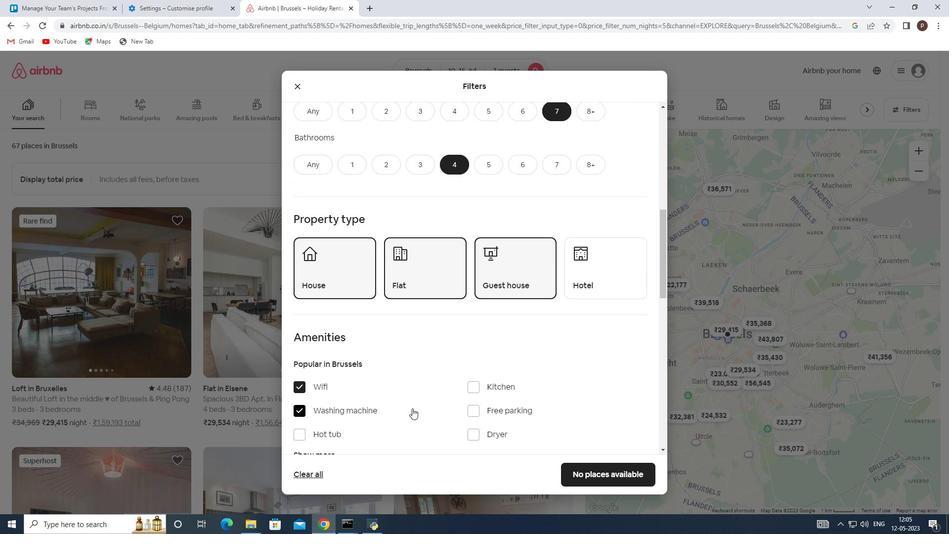 
Action: Mouse moved to (314, 405)
Screenshot: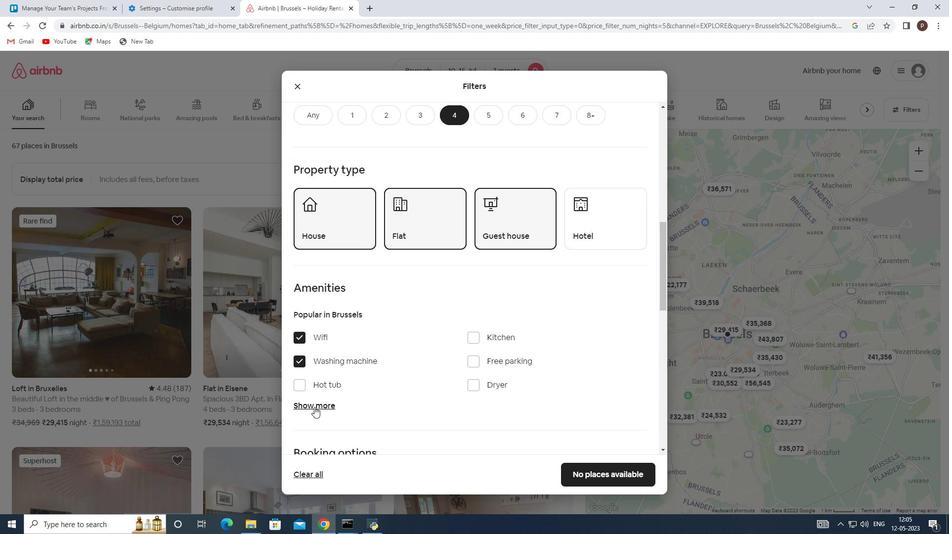 
Action: Mouse pressed left at (314, 405)
Screenshot: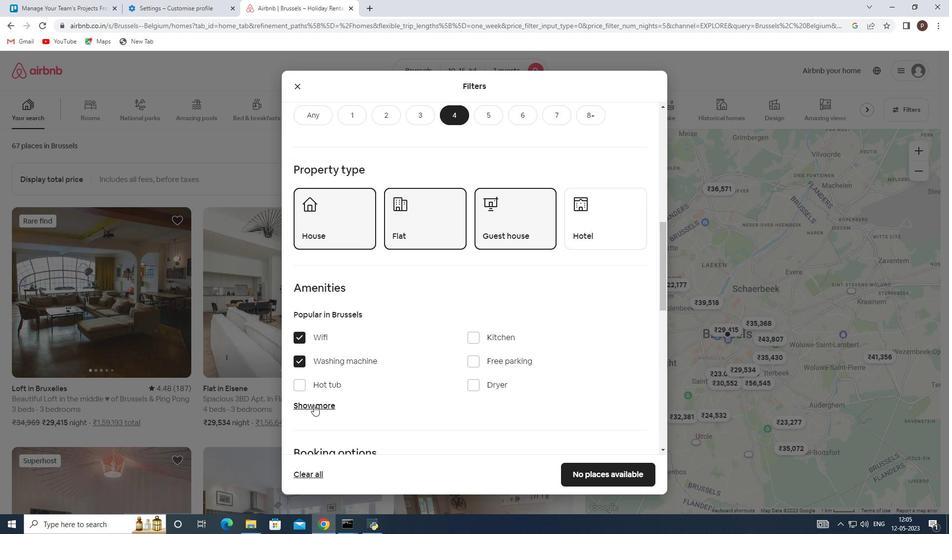
Action: Mouse moved to (430, 408)
Screenshot: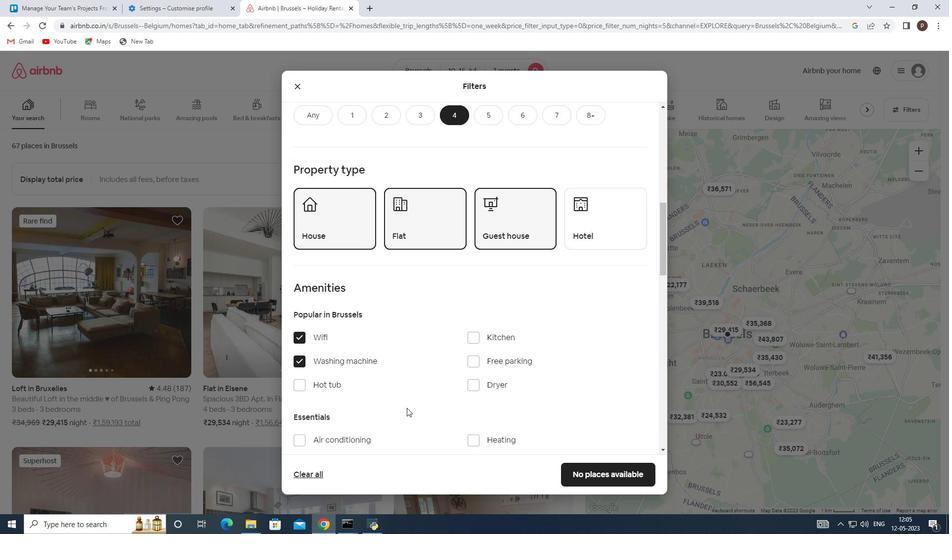 
Action: Mouse scrolled (430, 408) with delta (0, 0)
Screenshot: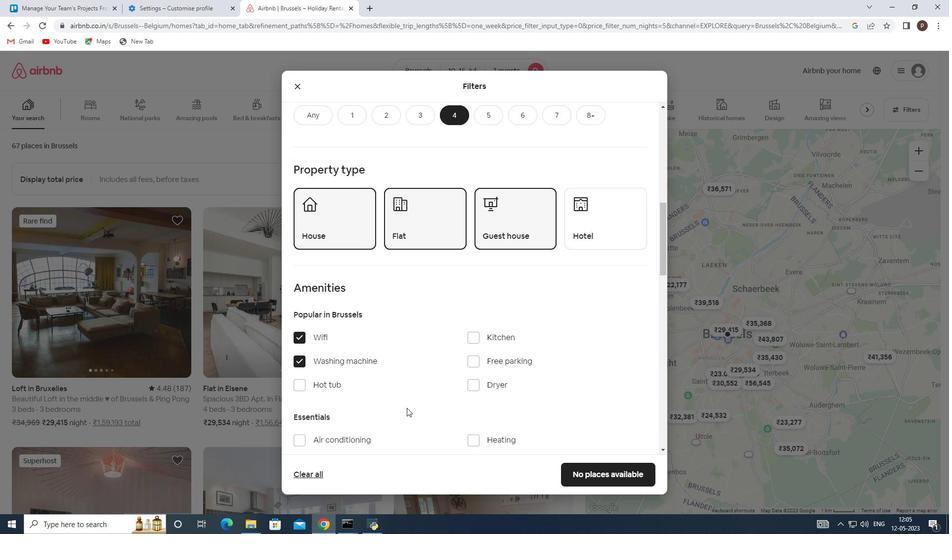 
Action: Mouse scrolled (430, 408) with delta (0, 0)
Screenshot: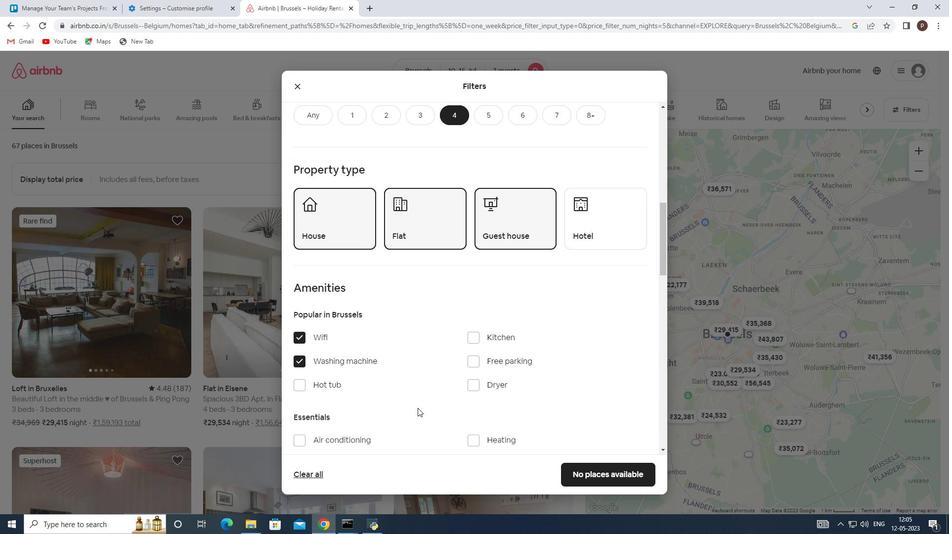 
Action: Mouse moved to (475, 342)
Screenshot: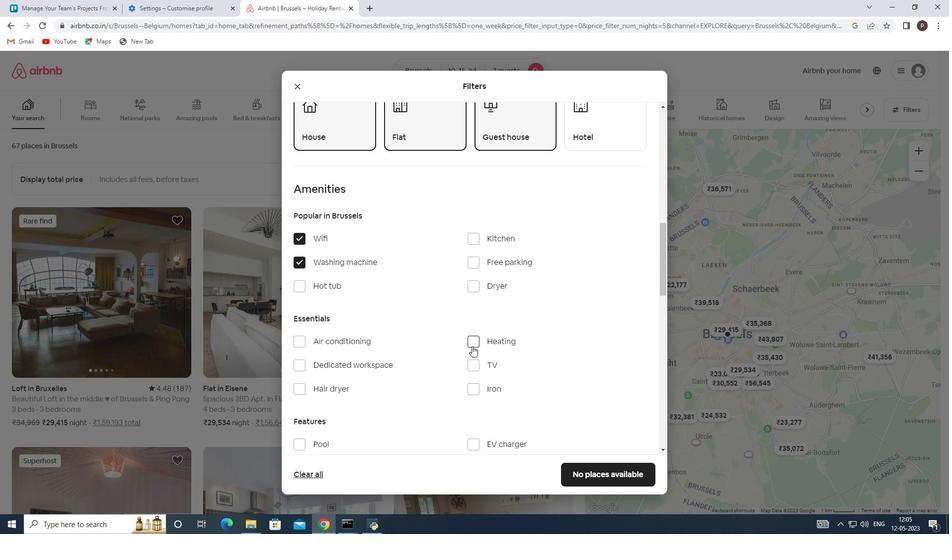 
Action: Mouse pressed left at (475, 342)
Screenshot: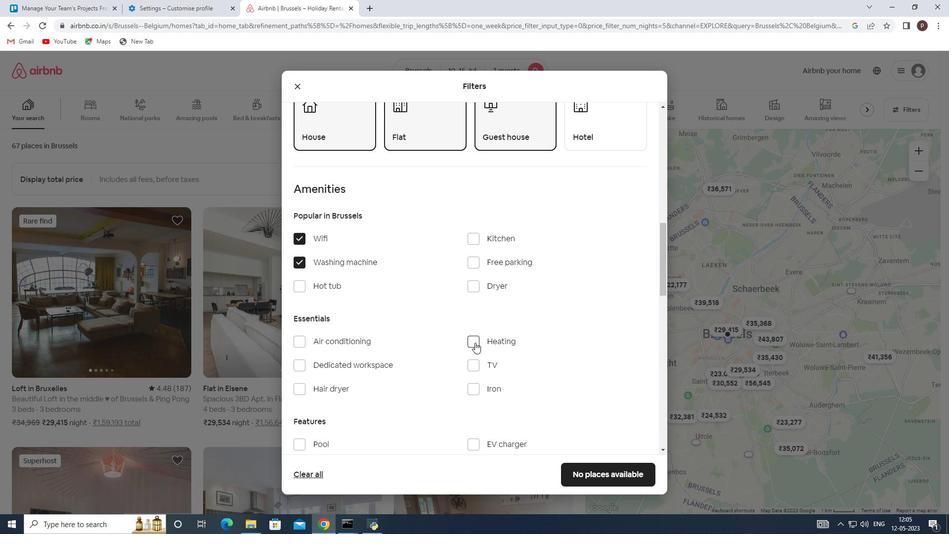 
Action: Mouse moved to (476, 364)
Screenshot: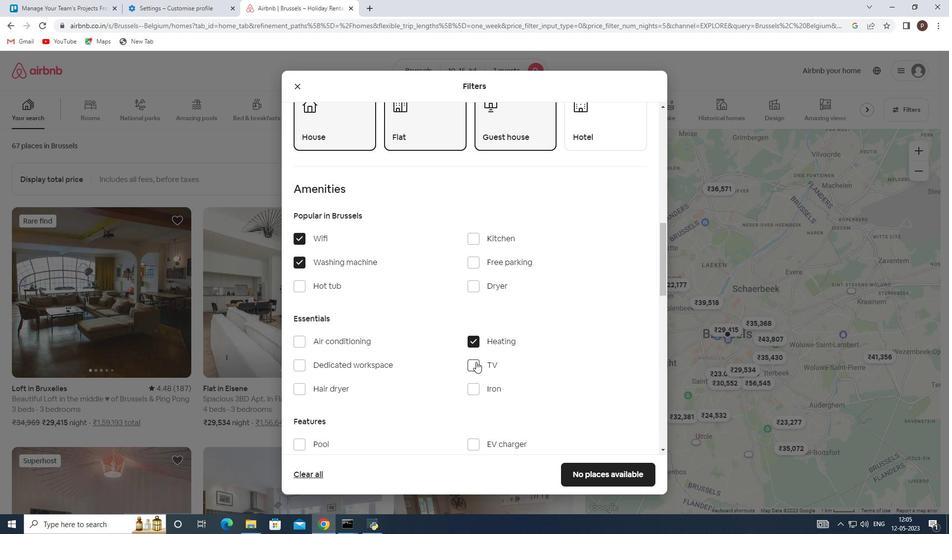
Action: Mouse pressed left at (476, 364)
Screenshot: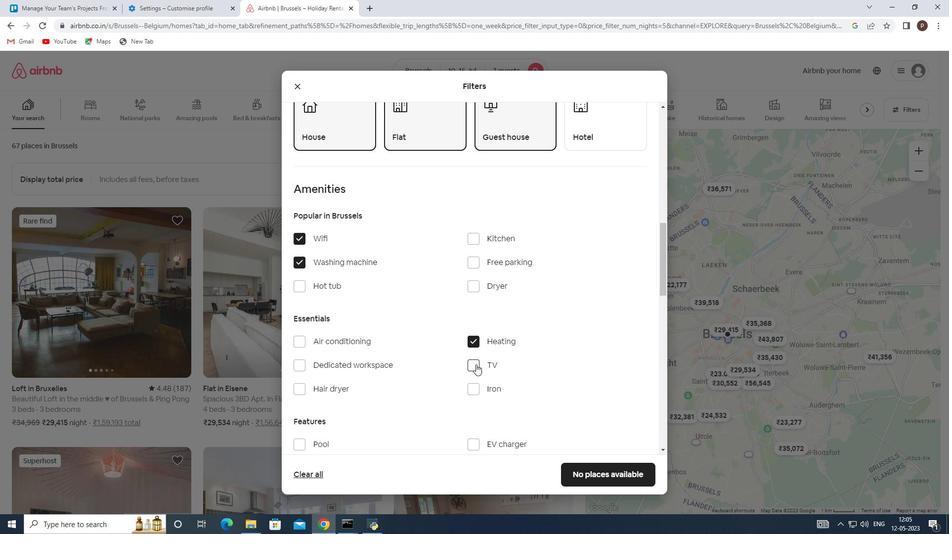 
Action: Mouse moved to (476, 262)
Screenshot: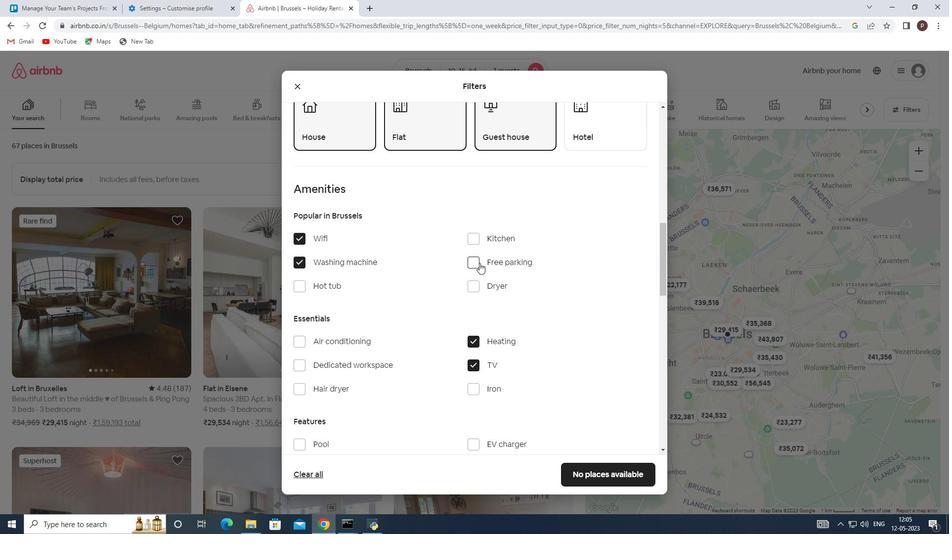 
Action: Mouse pressed left at (476, 262)
Screenshot: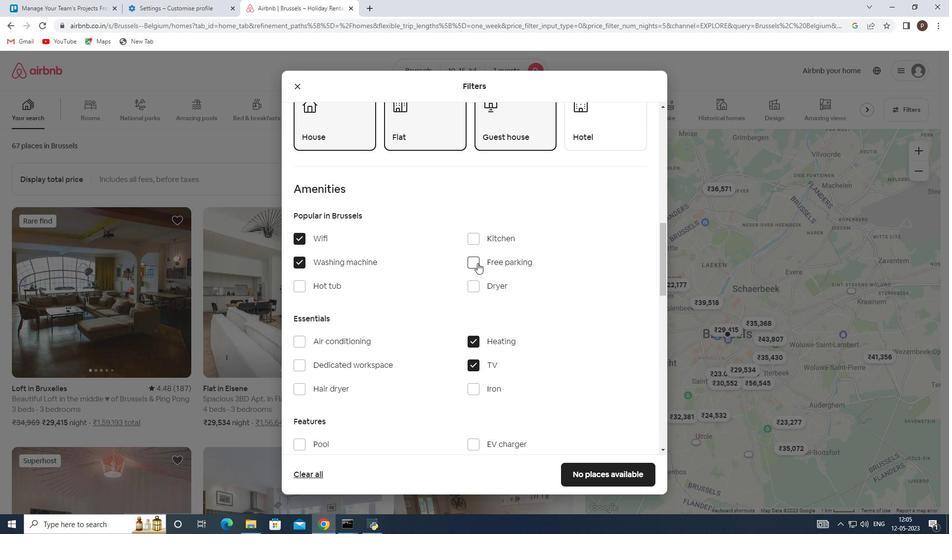 
Action: Mouse moved to (429, 323)
Screenshot: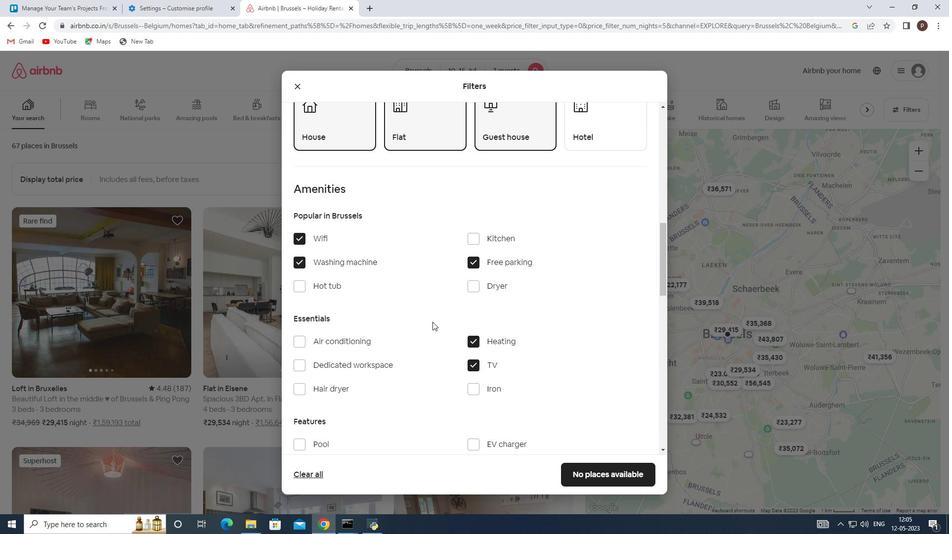 
Action: Mouse scrolled (429, 322) with delta (0, 0)
Screenshot: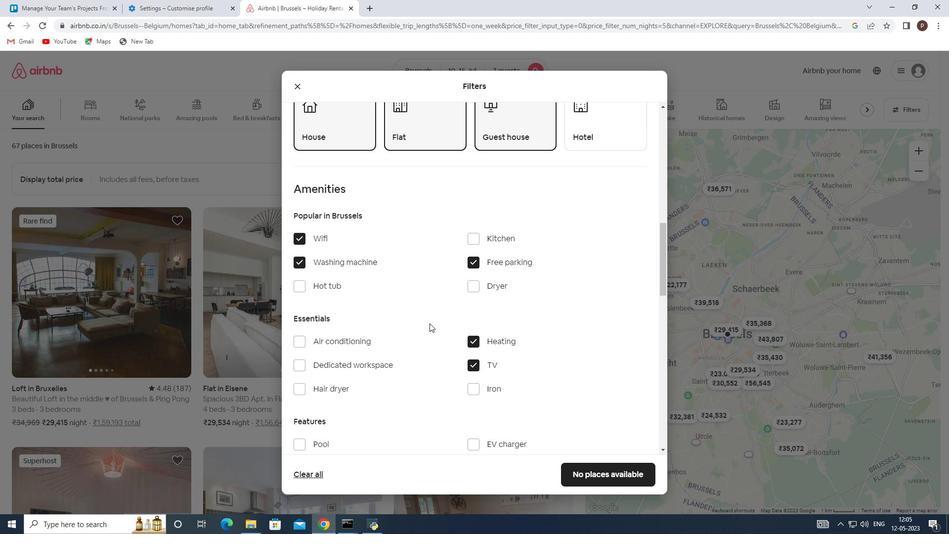 
Action: Mouse moved to (431, 325)
Screenshot: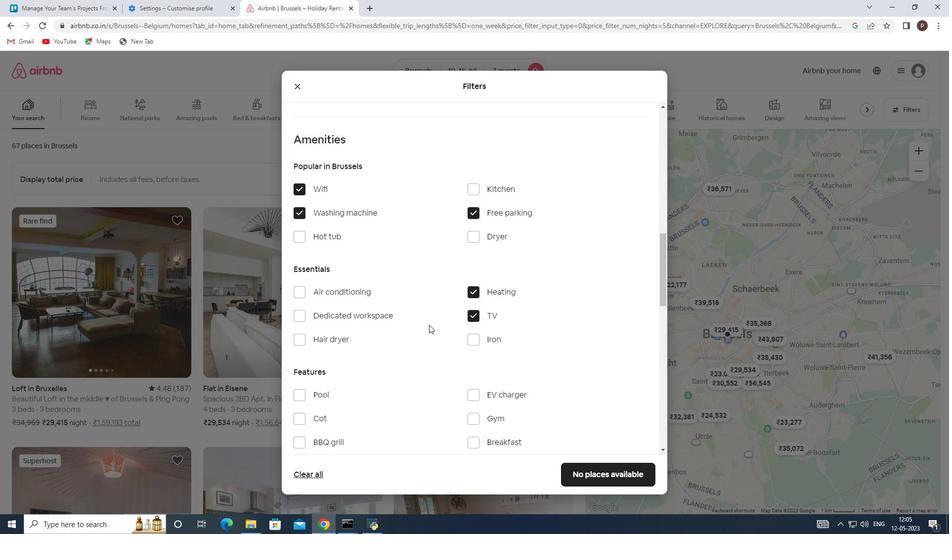 
Action: Mouse scrolled (431, 324) with delta (0, 0)
Screenshot: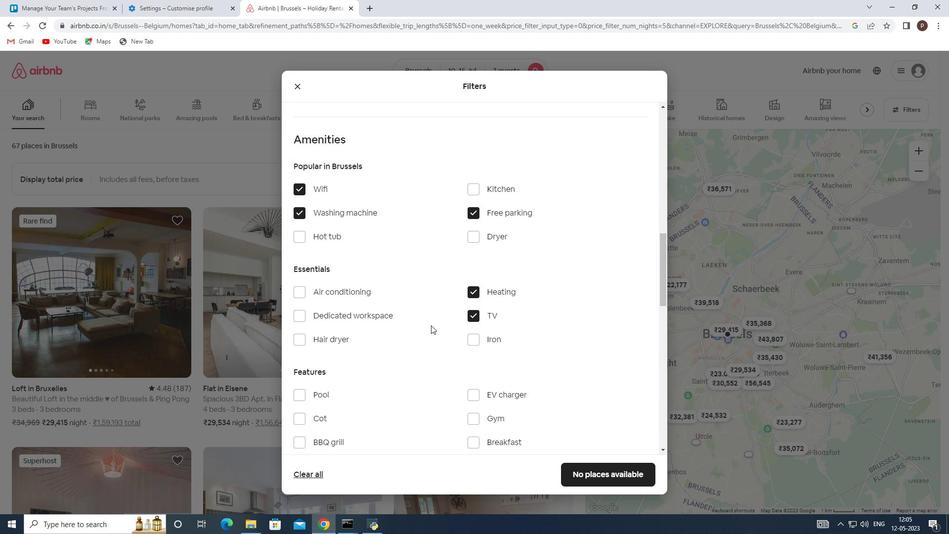 
Action: Mouse moved to (475, 369)
Screenshot: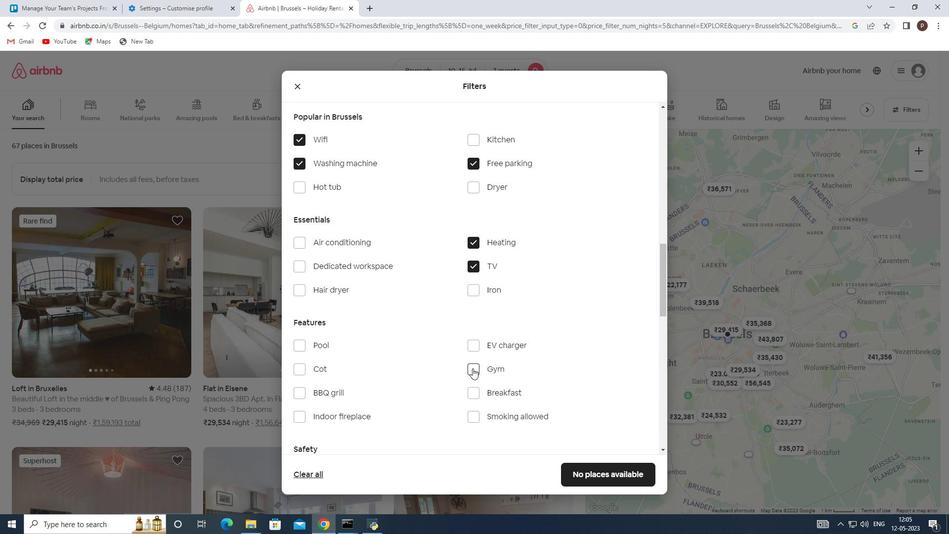 
Action: Mouse pressed left at (475, 369)
Screenshot: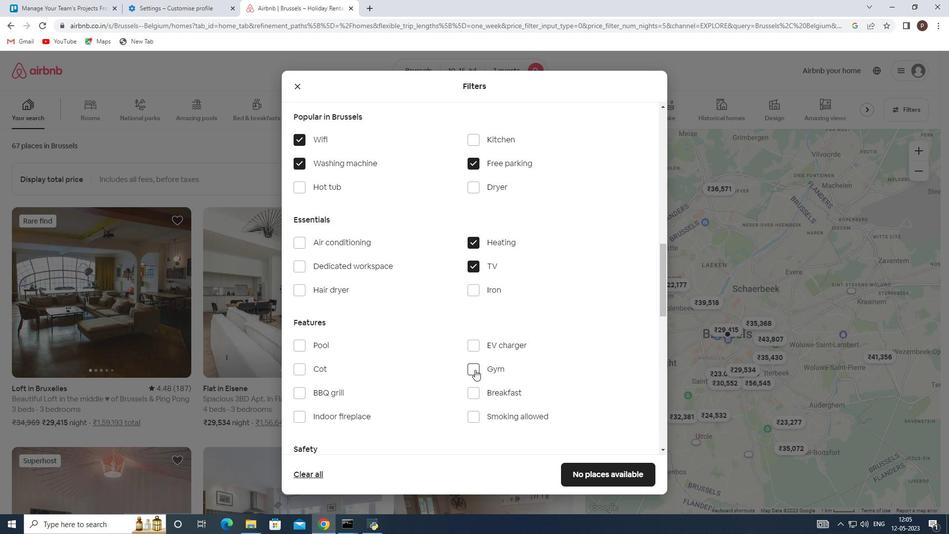 
Action: Mouse moved to (476, 417)
Screenshot: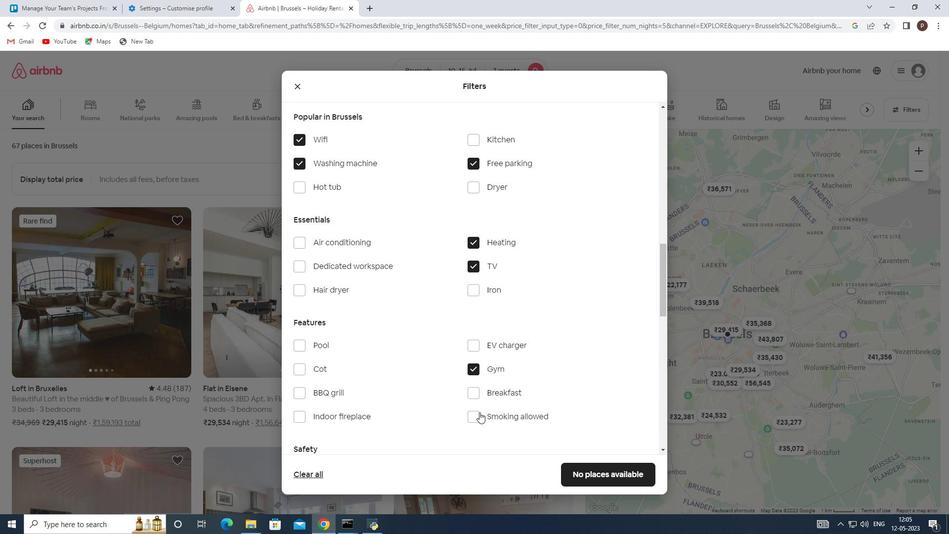 
Action: Mouse pressed left at (476, 417)
Screenshot: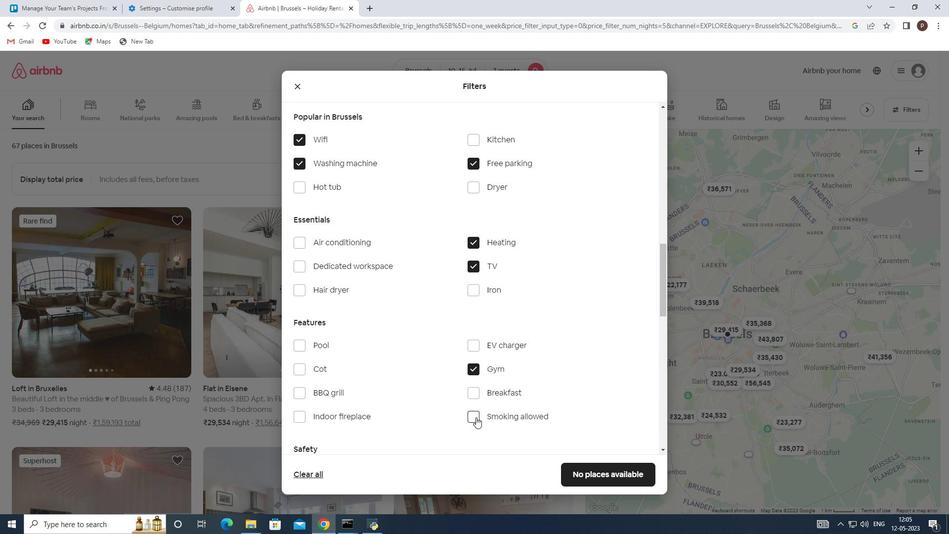 
Action: Mouse moved to (302, 185)
Screenshot: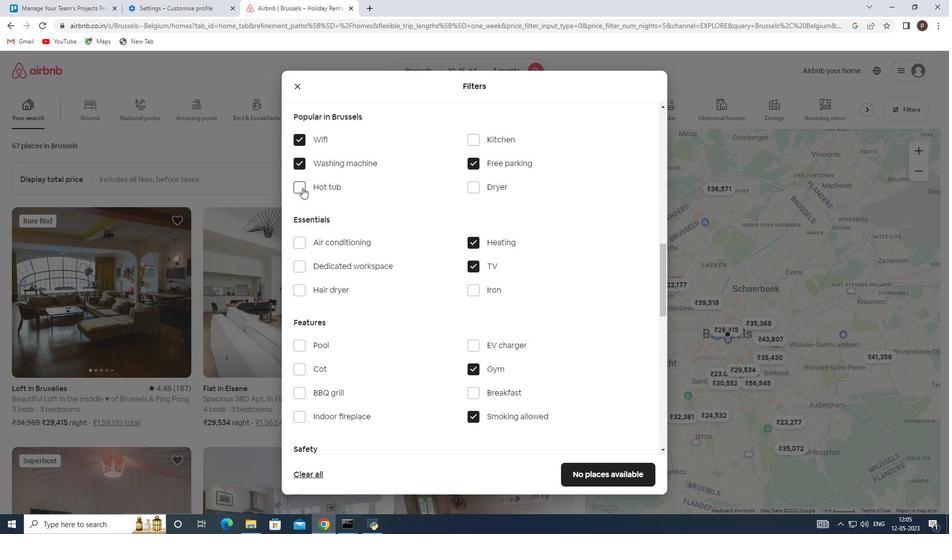 
Action: Mouse pressed left at (302, 185)
Screenshot: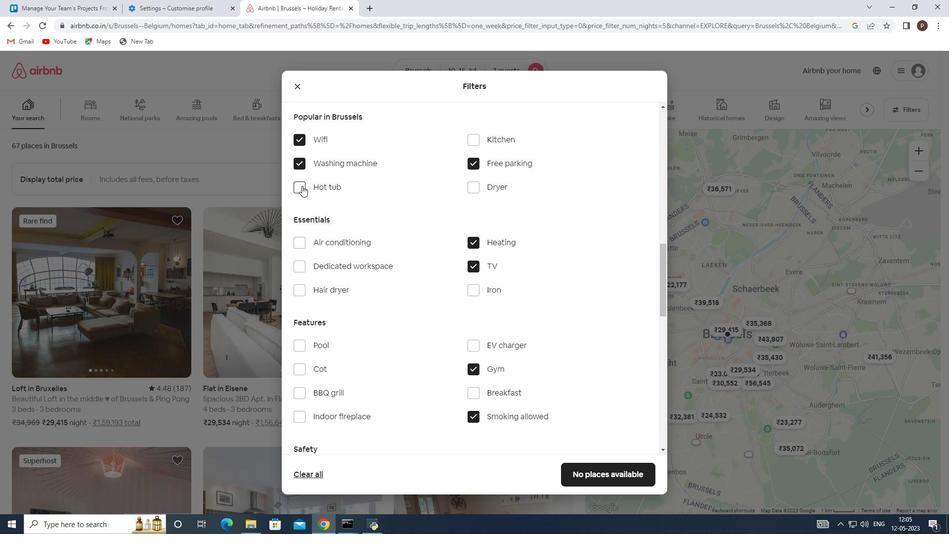 
Action: Mouse moved to (417, 330)
Screenshot: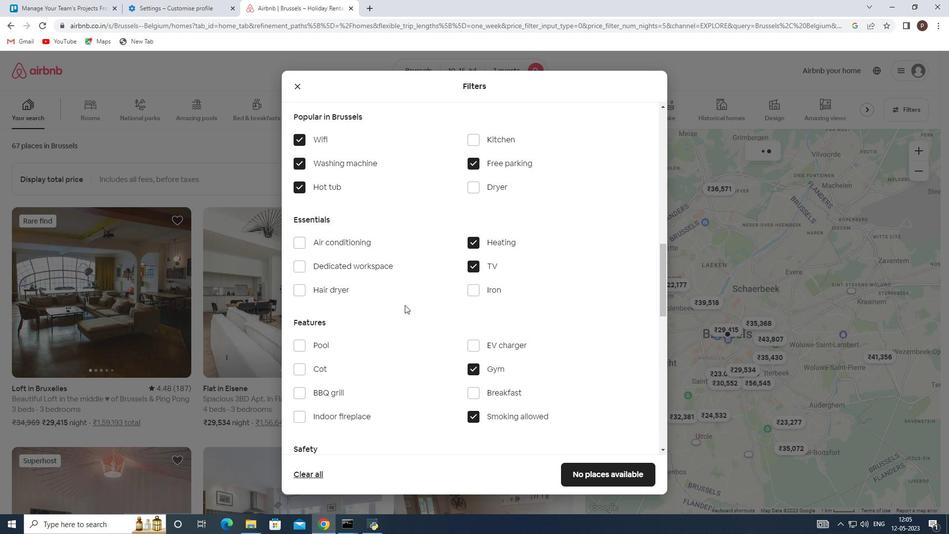 
Action: Mouse scrolled (417, 330) with delta (0, 0)
Screenshot: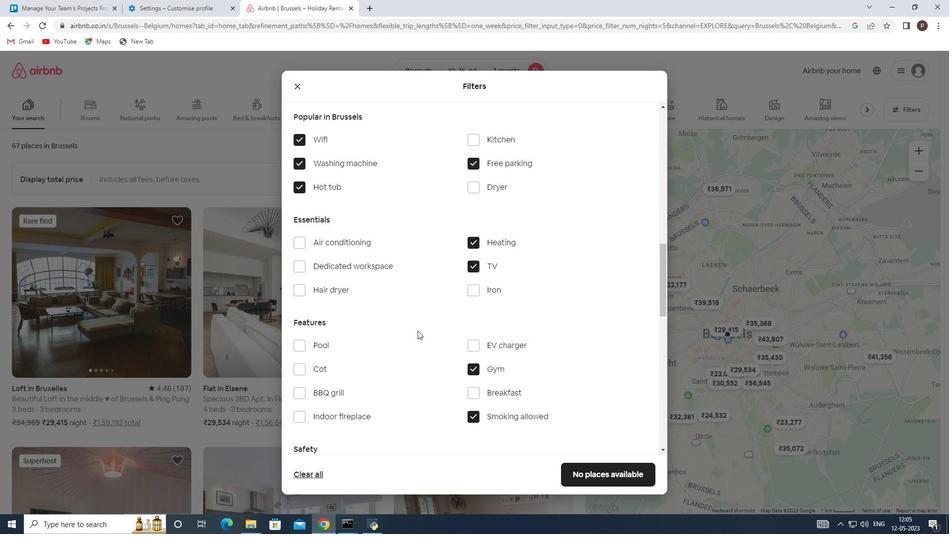 
Action: Mouse scrolled (417, 330) with delta (0, 0)
Screenshot: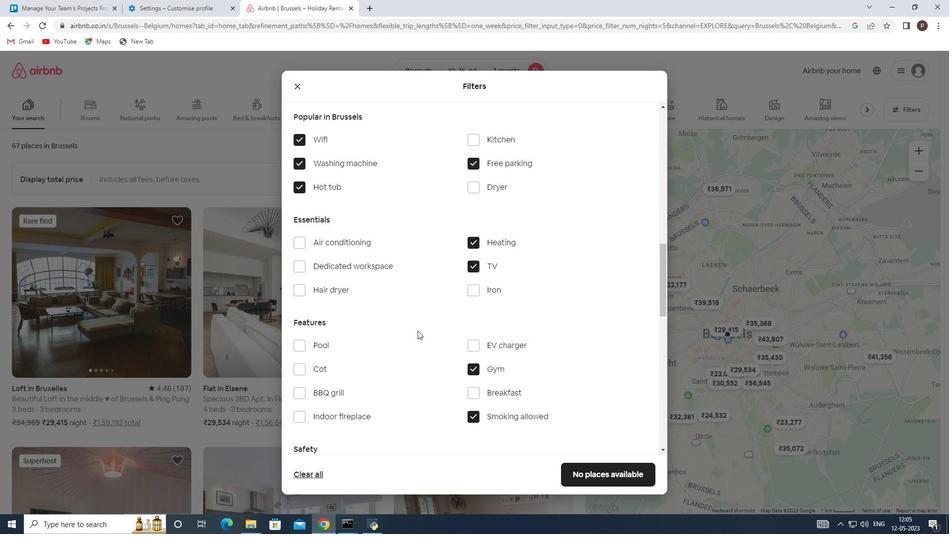 
Action: Mouse scrolled (417, 330) with delta (0, 0)
Screenshot: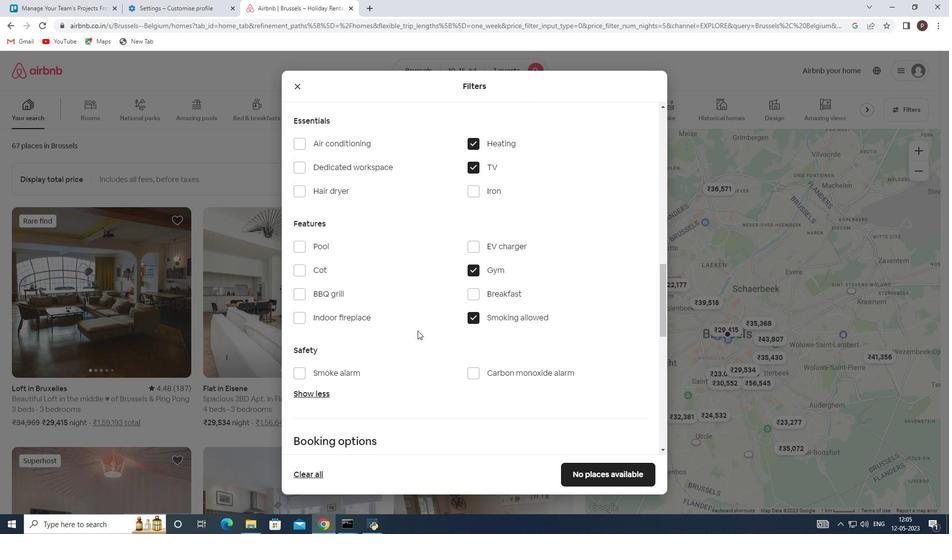 
Action: Mouse scrolled (417, 330) with delta (0, 0)
Screenshot: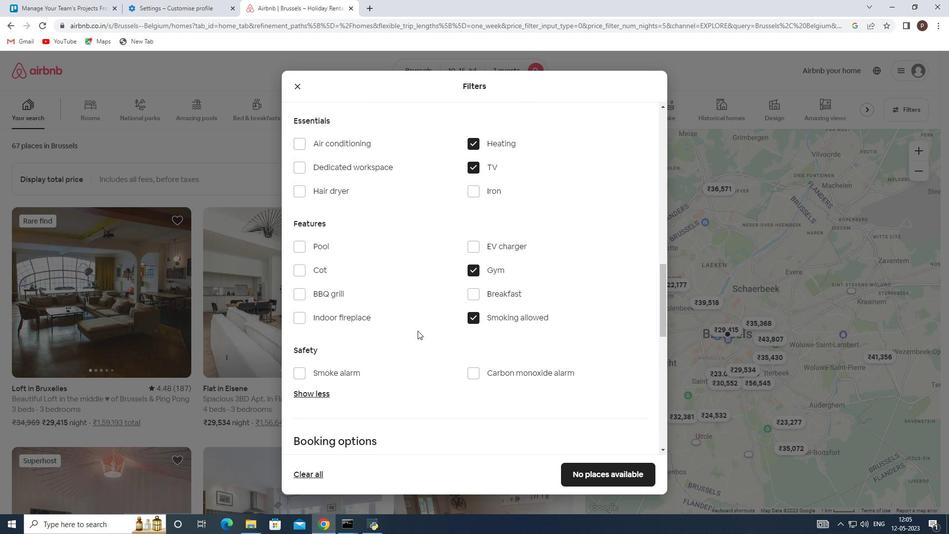 
Action: Mouse scrolled (417, 330) with delta (0, 0)
Screenshot: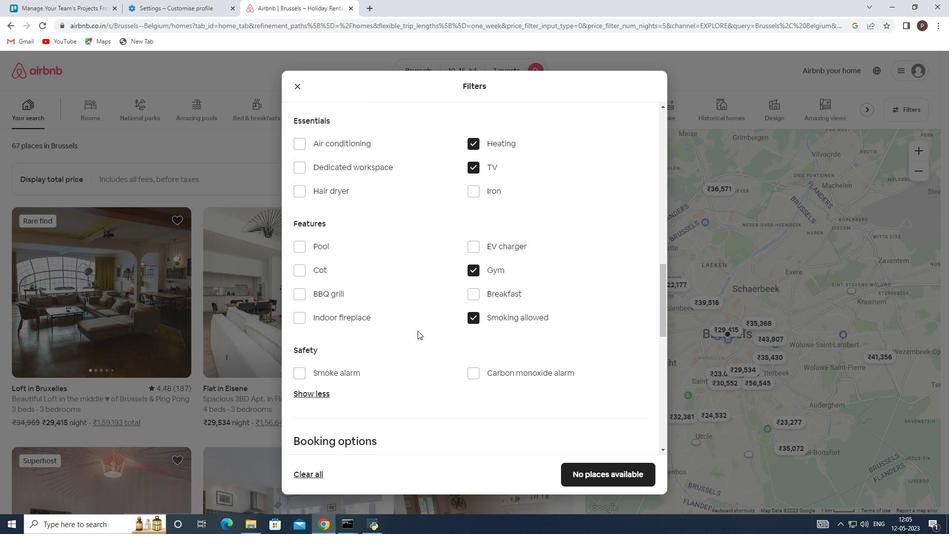 
Action: Mouse scrolled (417, 330) with delta (0, 0)
Screenshot: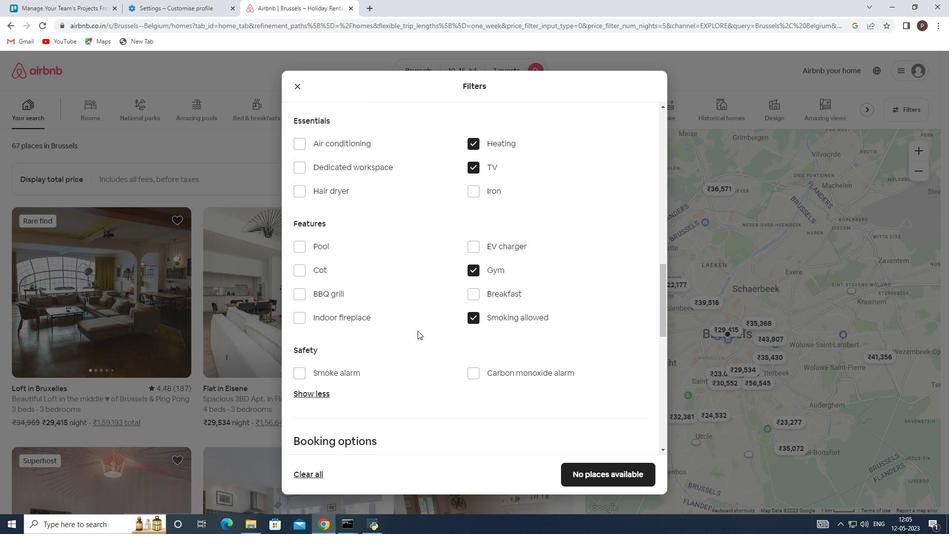 
Action: Mouse moved to (570, 387)
Screenshot: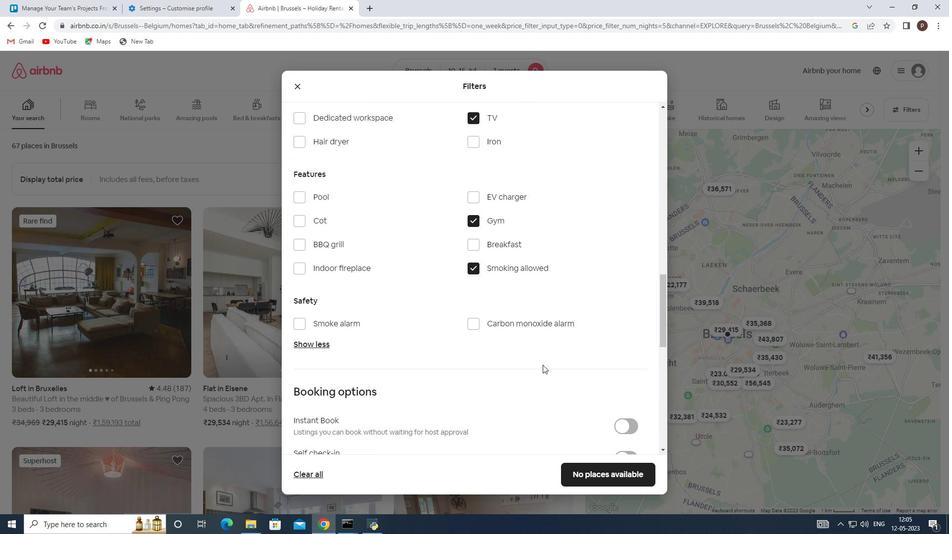 
Action: Mouse scrolled (570, 387) with delta (0, 0)
Screenshot: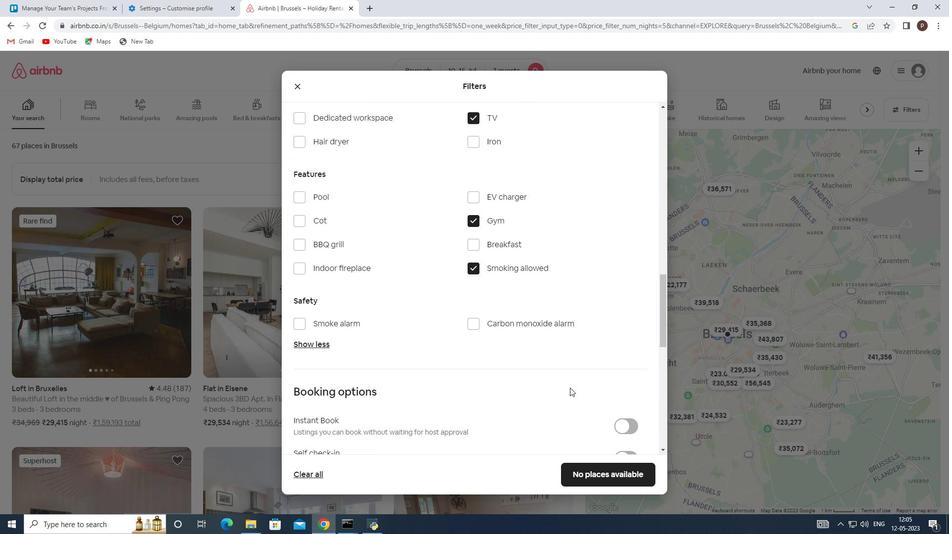 
Action: Mouse scrolled (570, 387) with delta (0, 0)
Screenshot: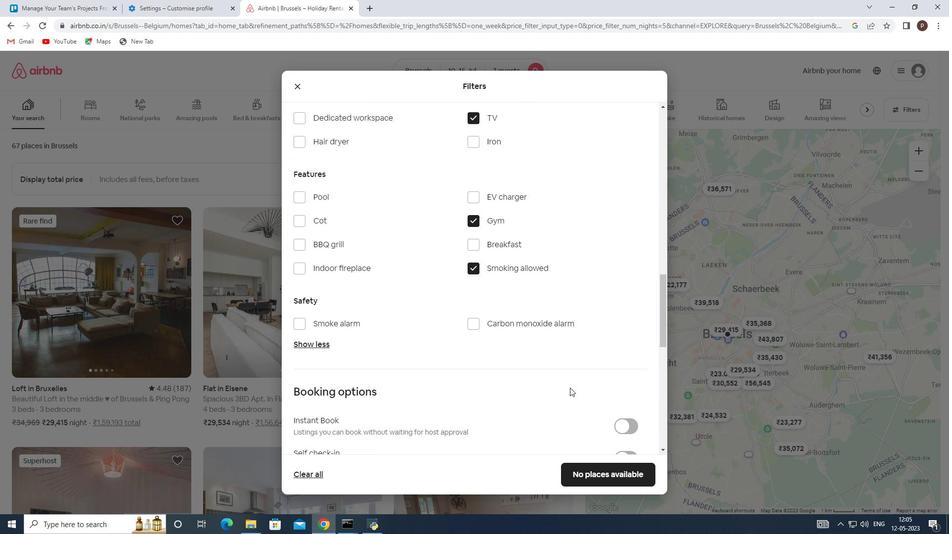 
Action: Mouse scrolled (570, 387) with delta (0, 0)
Screenshot: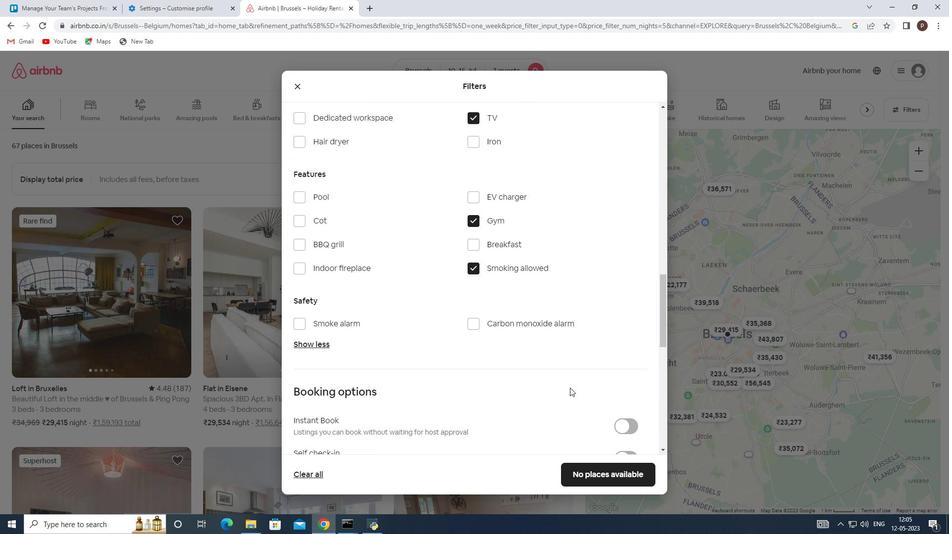 
Action: Mouse moved to (621, 160)
Screenshot: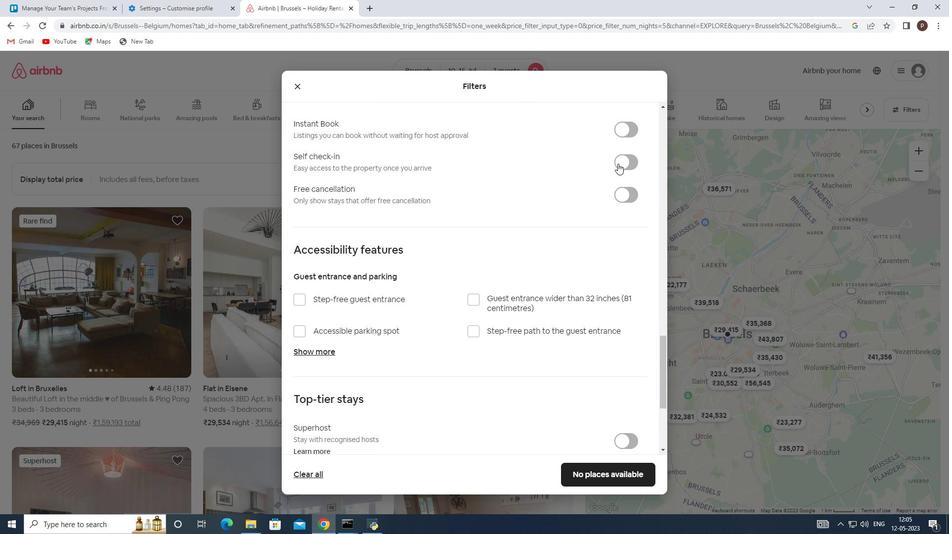 
Action: Mouse pressed left at (621, 160)
Screenshot: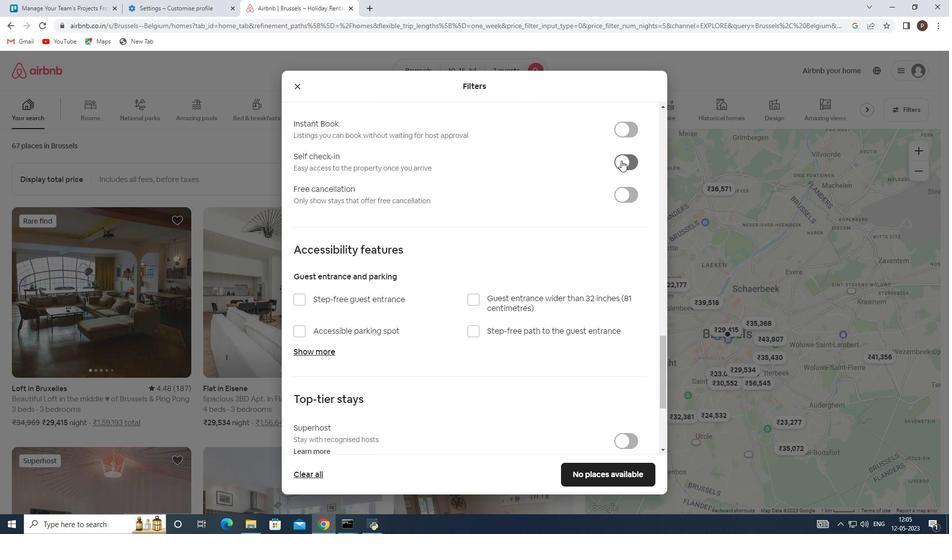 
Action: Mouse moved to (518, 354)
Screenshot: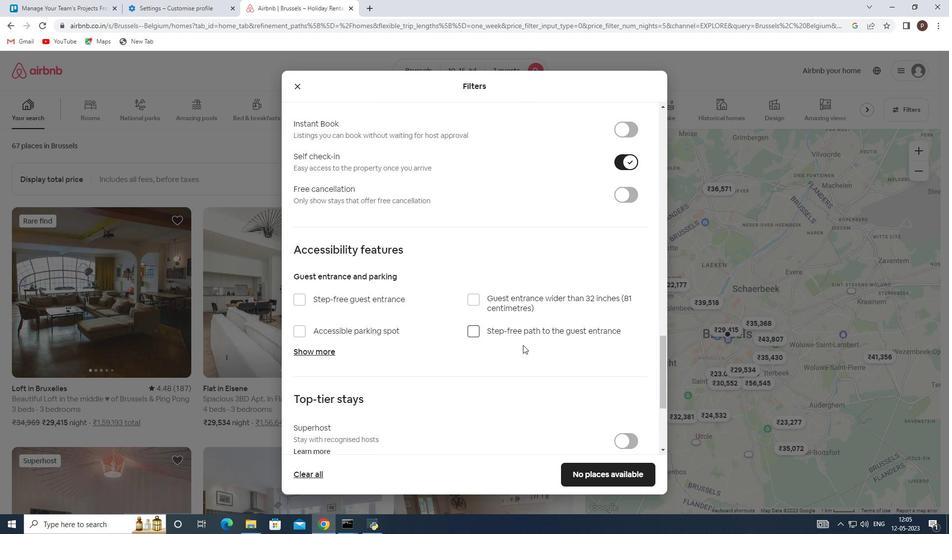 
Action: Mouse scrolled (518, 353) with delta (0, 0)
Screenshot: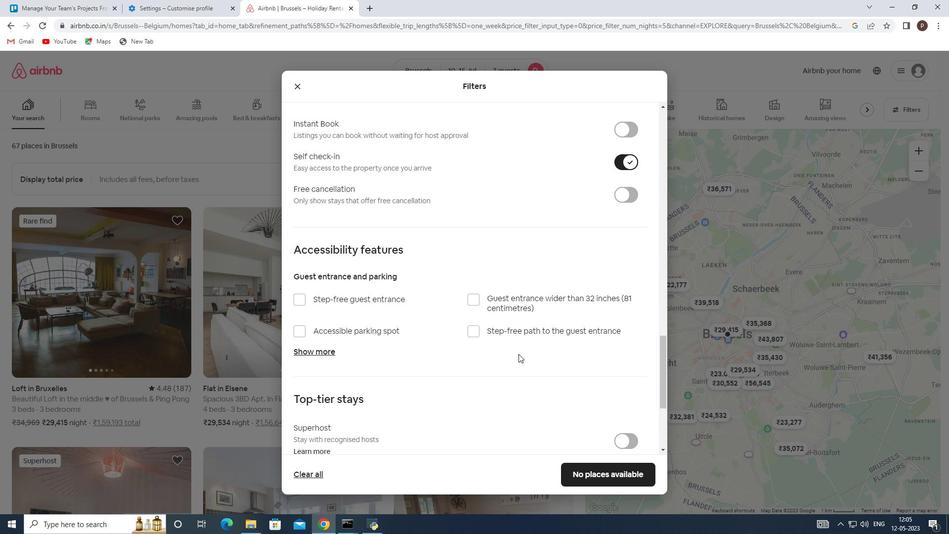 
Action: Mouse moved to (518, 354)
Screenshot: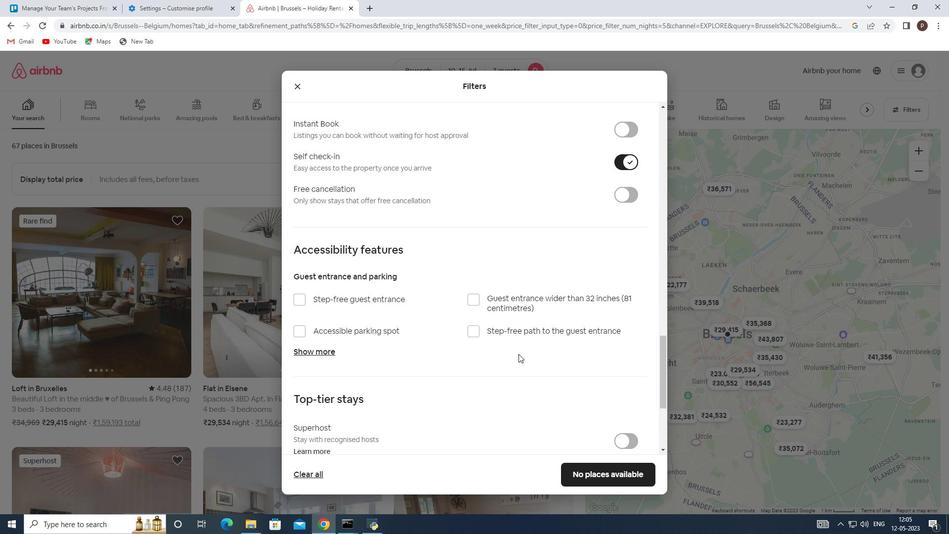 
Action: Mouse scrolled (518, 353) with delta (0, 0)
Screenshot: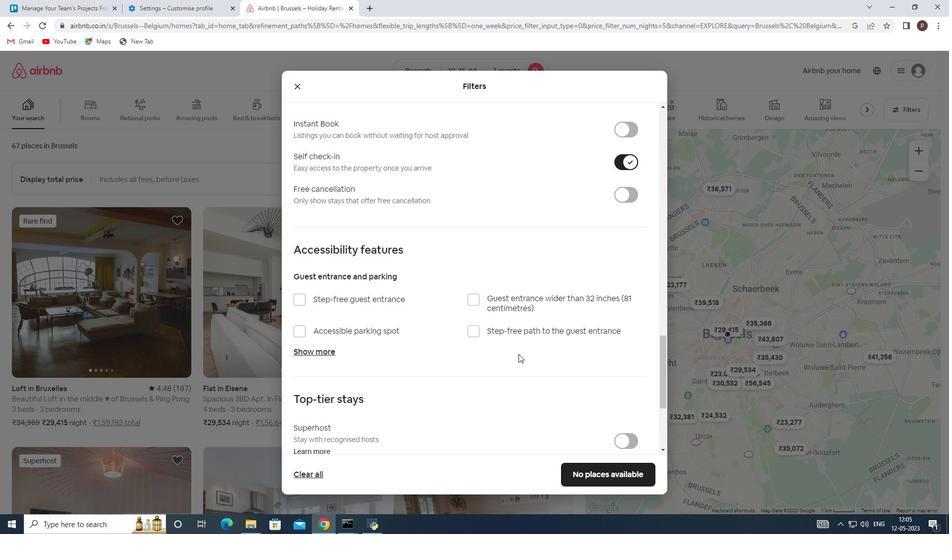 
Action: Mouse scrolled (518, 353) with delta (0, 0)
Screenshot: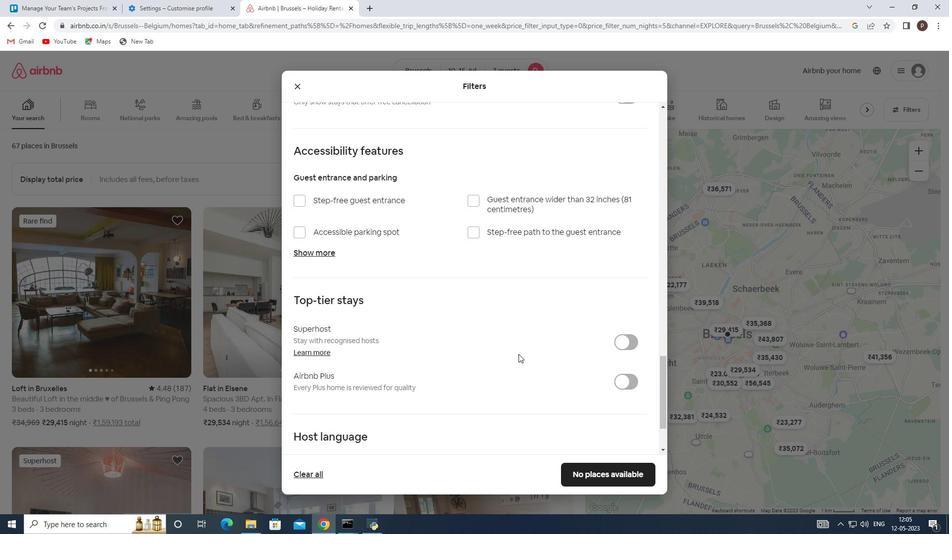 
Action: Mouse scrolled (518, 353) with delta (0, 0)
Screenshot: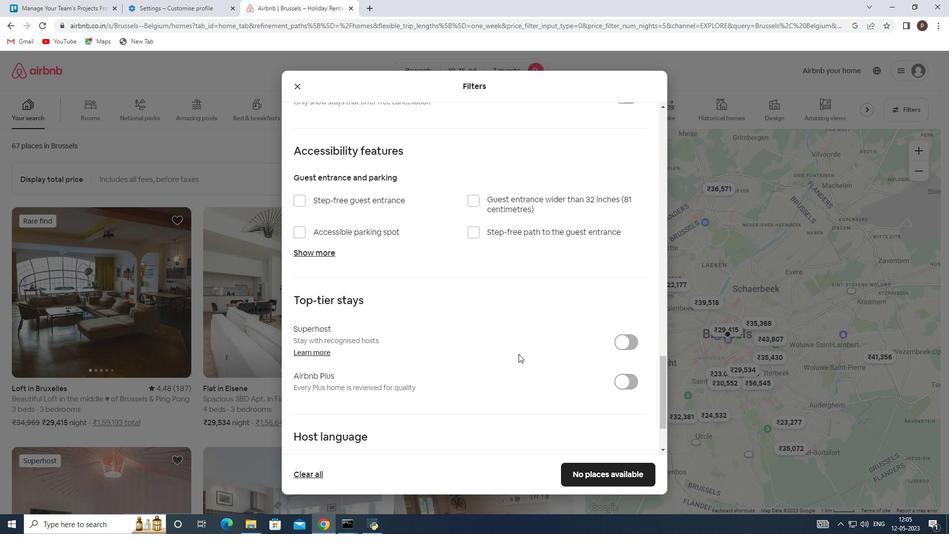 
Action: Mouse scrolled (518, 353) with delta (0, 0)
Screenshot: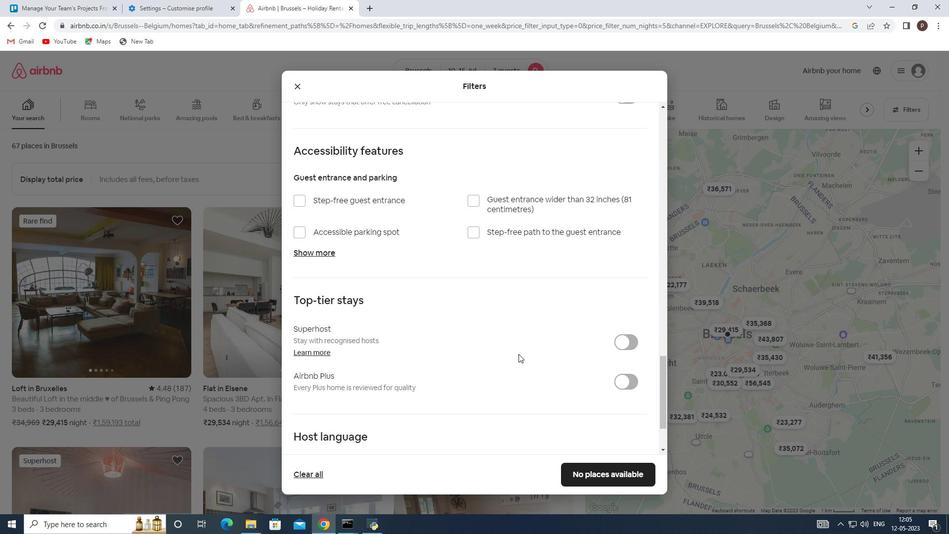
Action: Mouse scrolled (518, 353) with delta (0, 0)
Screenshot: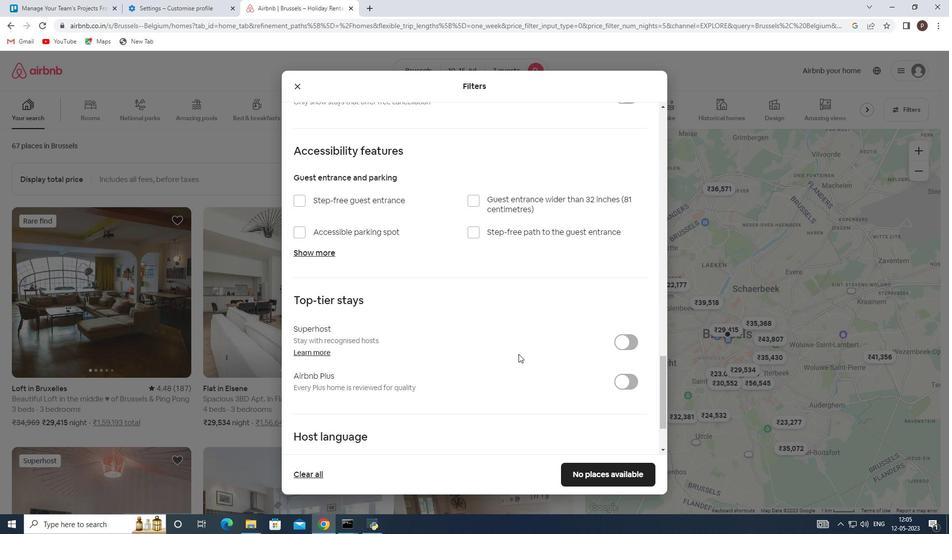 
Action: Mouse moved to (501, 343)
Screenshot: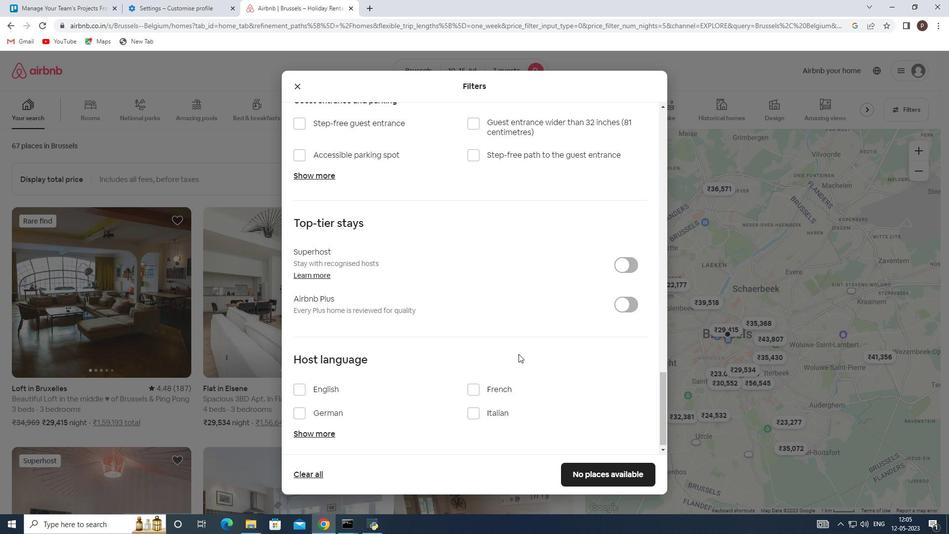 
Action: Mouse scrolled (501, 343) with delta (0, 0)
Screenshot: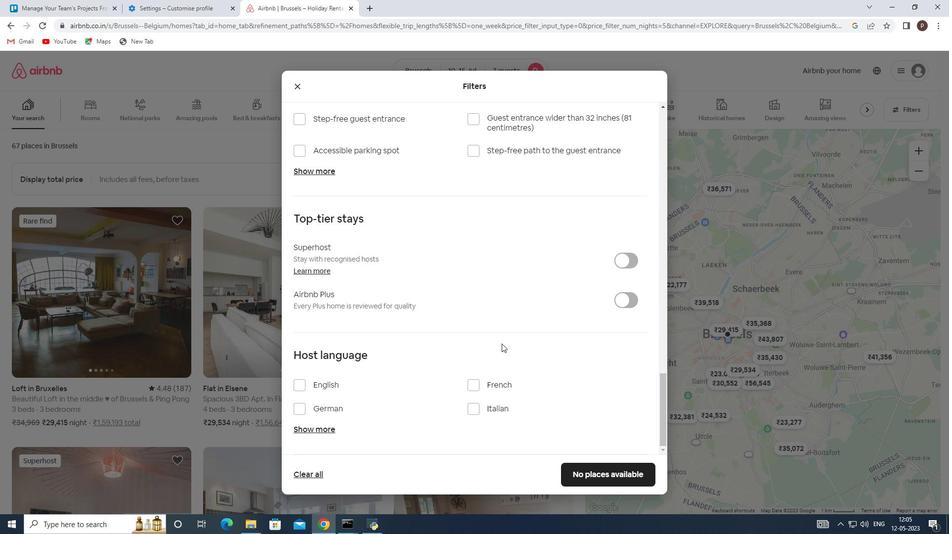 
Action: Mouse moved to (501, 343)
Screenshot: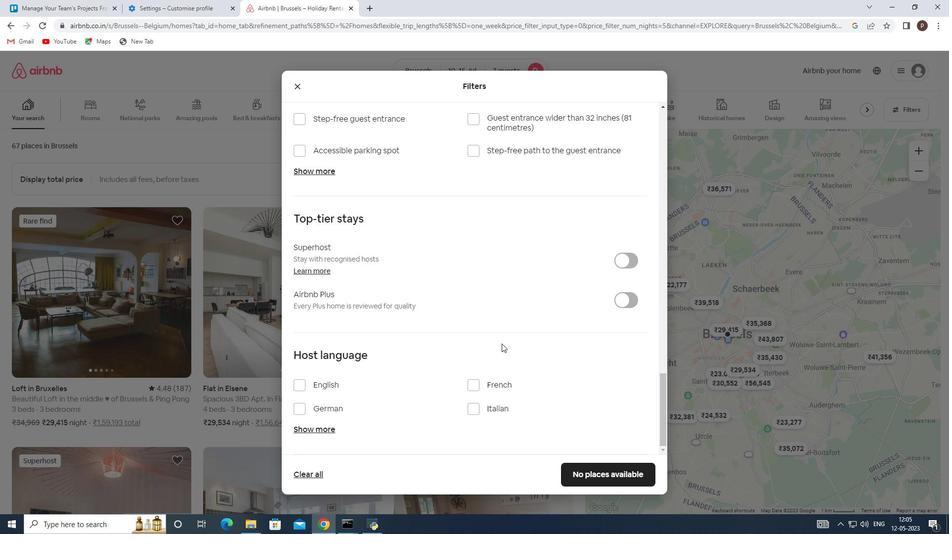 
Action: Mouse scrolled (501, 342) with delta (0, 0)
Screenshot: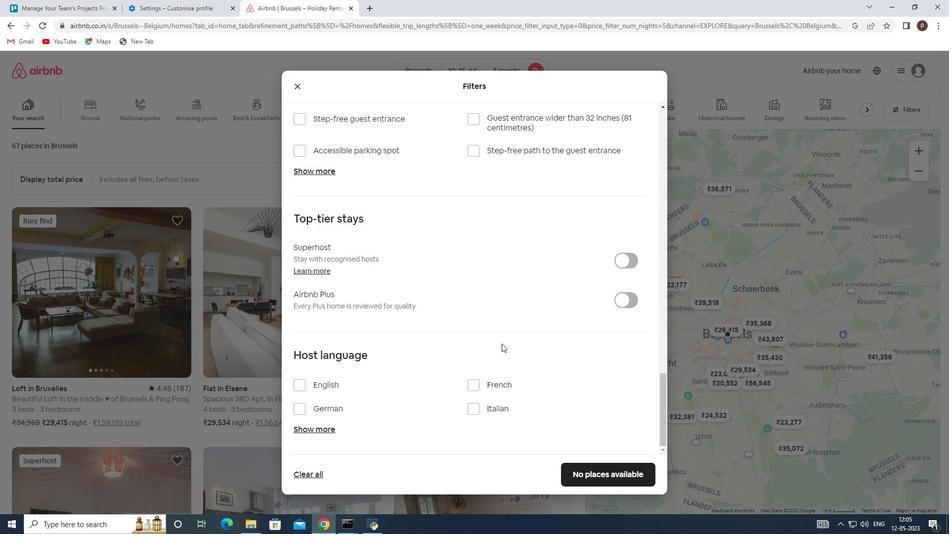 
Action: Mouse scrolled (501, 342) with delta (0, 0)
Screenshot: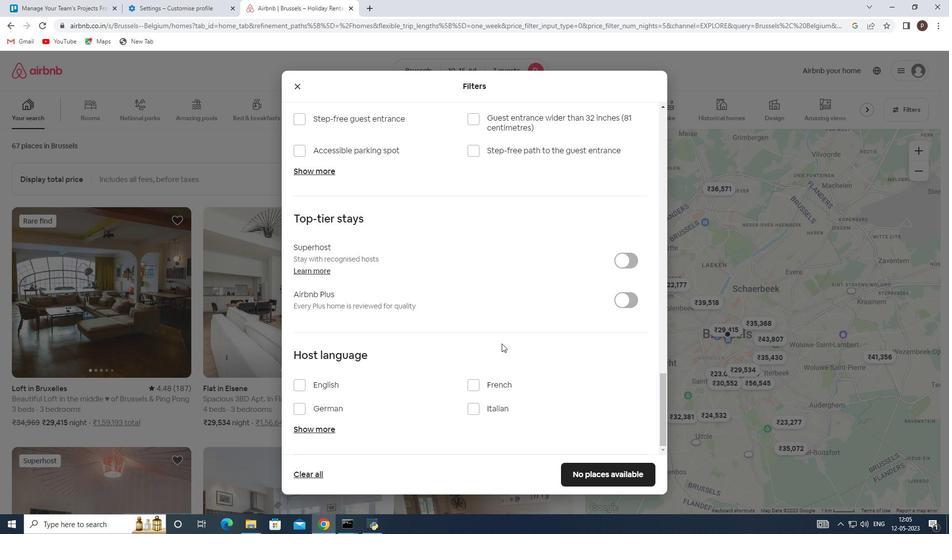 
Action: Mouse moved to (301, 383)
Screenshot: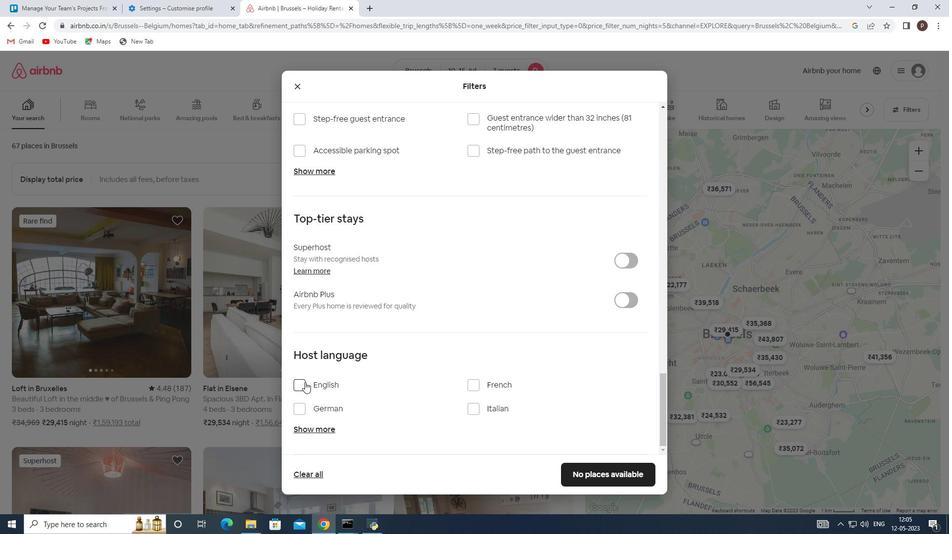 
Action: Mouse pressed left at (301, 383)
Screenshot: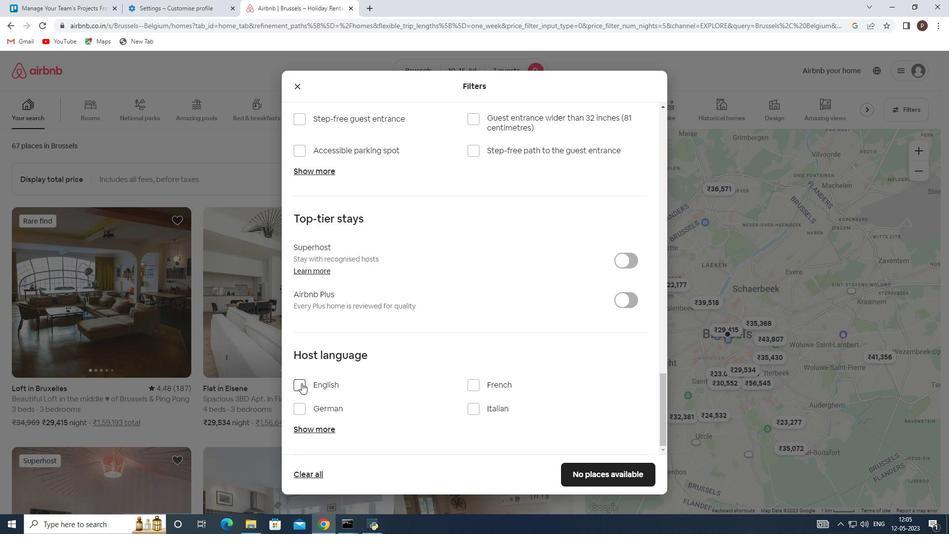 
Action: Mouse moved to (593, 475)
Screenshot: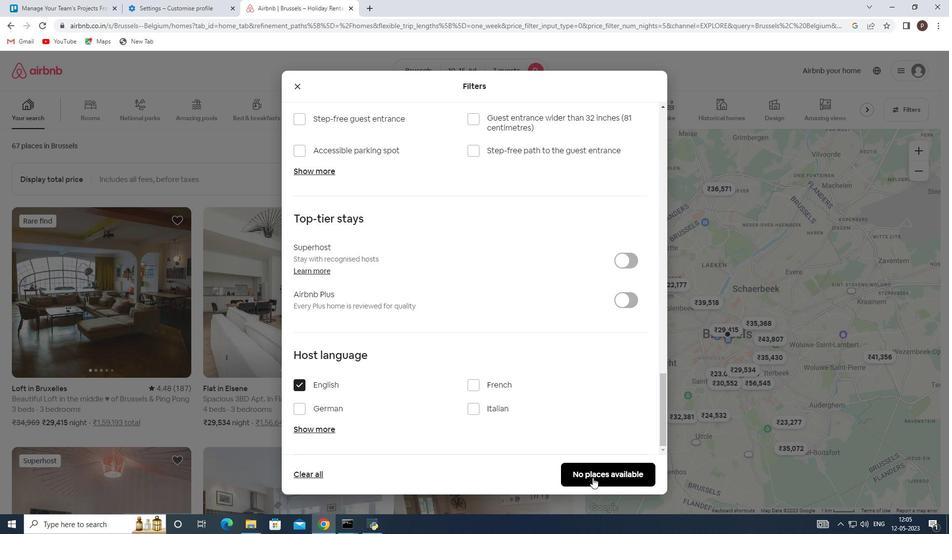 
Action: Mouse pressed left at (593, 475)
Screenshot: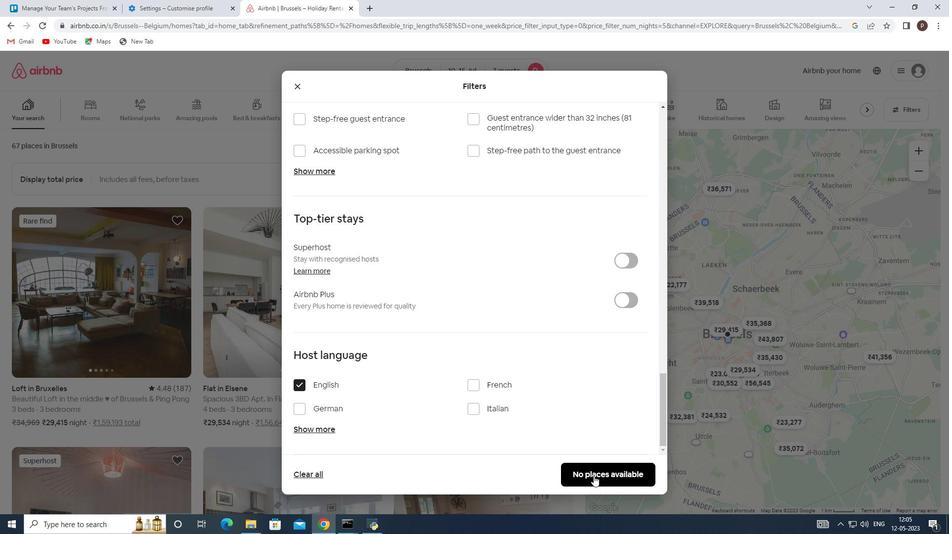 
Action: Mouse moved to (593, 475)
Screenshot: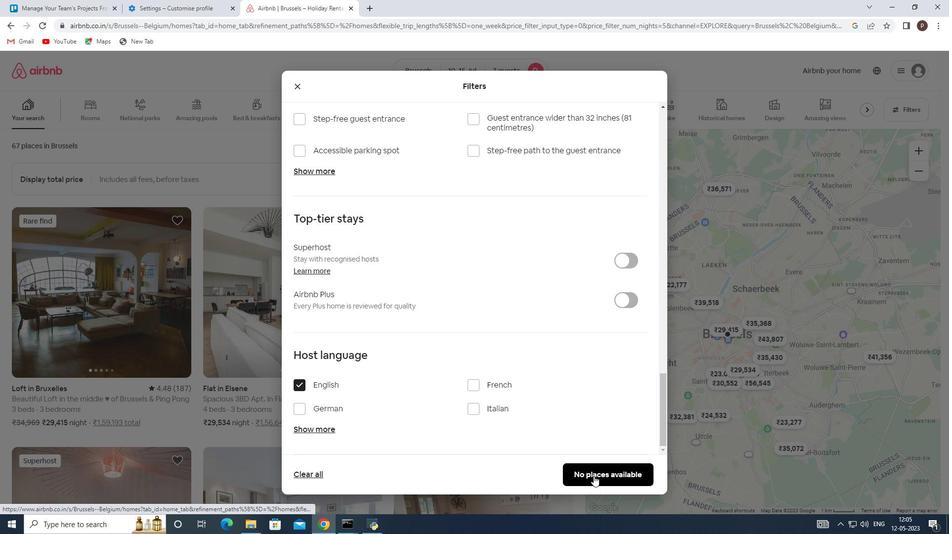 
